 Task: Open a blank sheet, save the file as 'newsletter' Insert a table '3 by 2' In first column, add headers, 'Employee Name, Monday, Tuesday'. Under first header add  John. Under second header add  1:00 Pm. Under third header add  '3:00 Pm'. Change table style to  'Light Blue'
Action: Mouse moved to (36, 27)
Screenshot: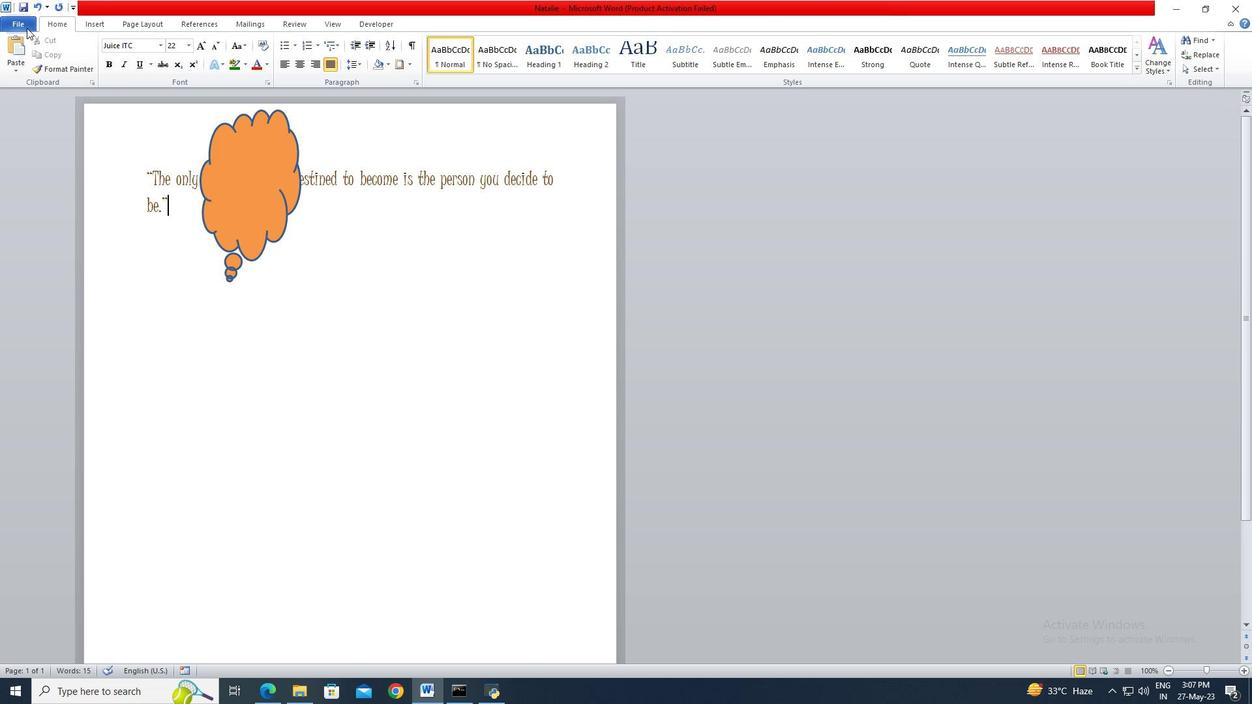 
Action: Mouse pressed left at (36, 27)
Screenshot: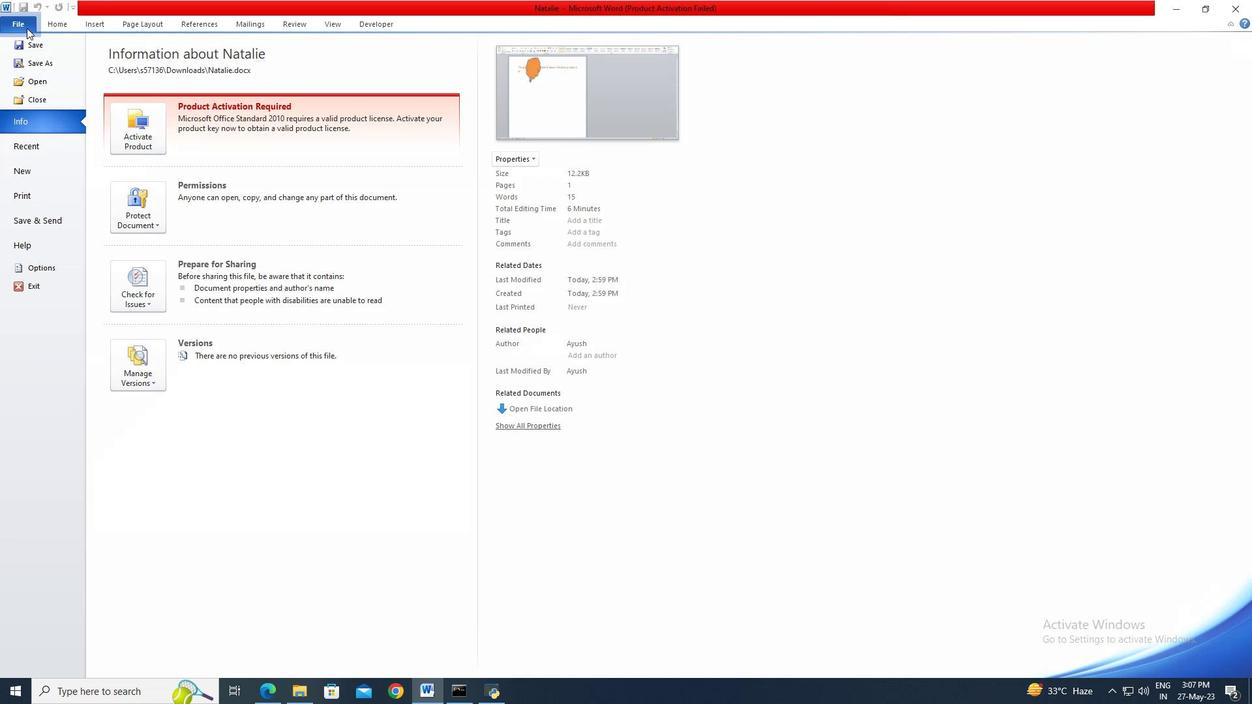 
Action: Mouse moved to (46, 168)
Screenshot: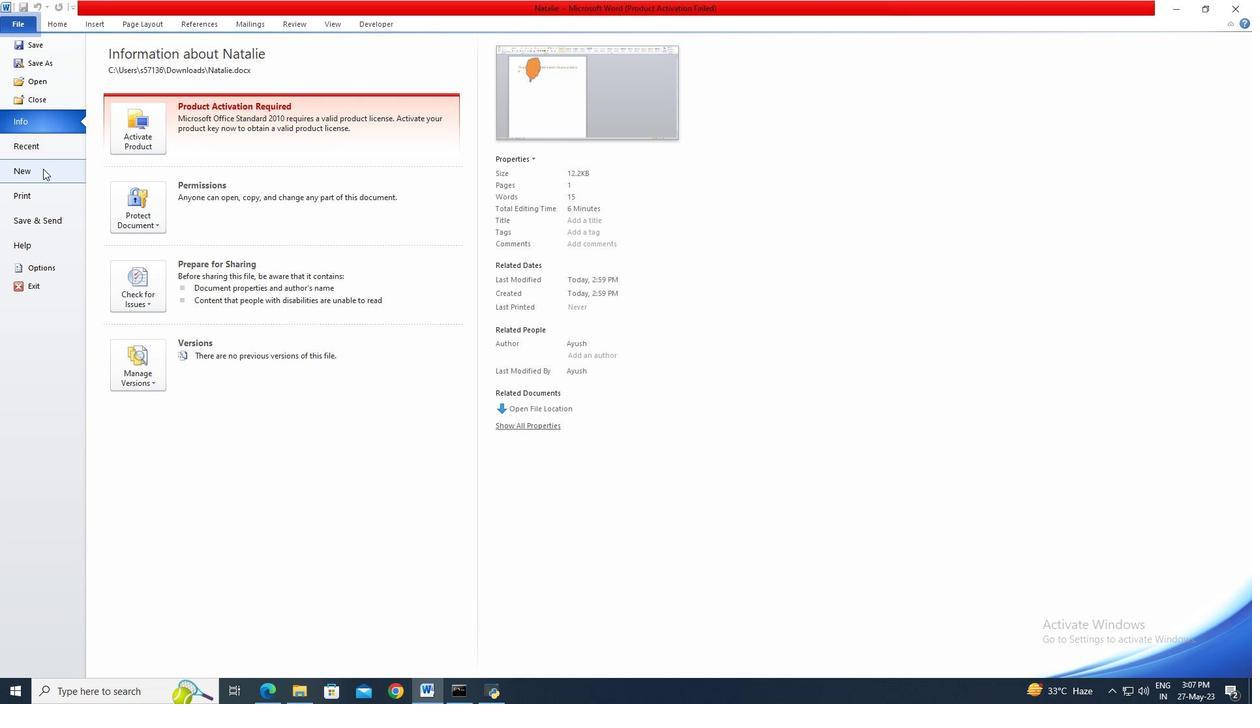 
Action: Mouse pressed left at (46, 168)
Screenshot: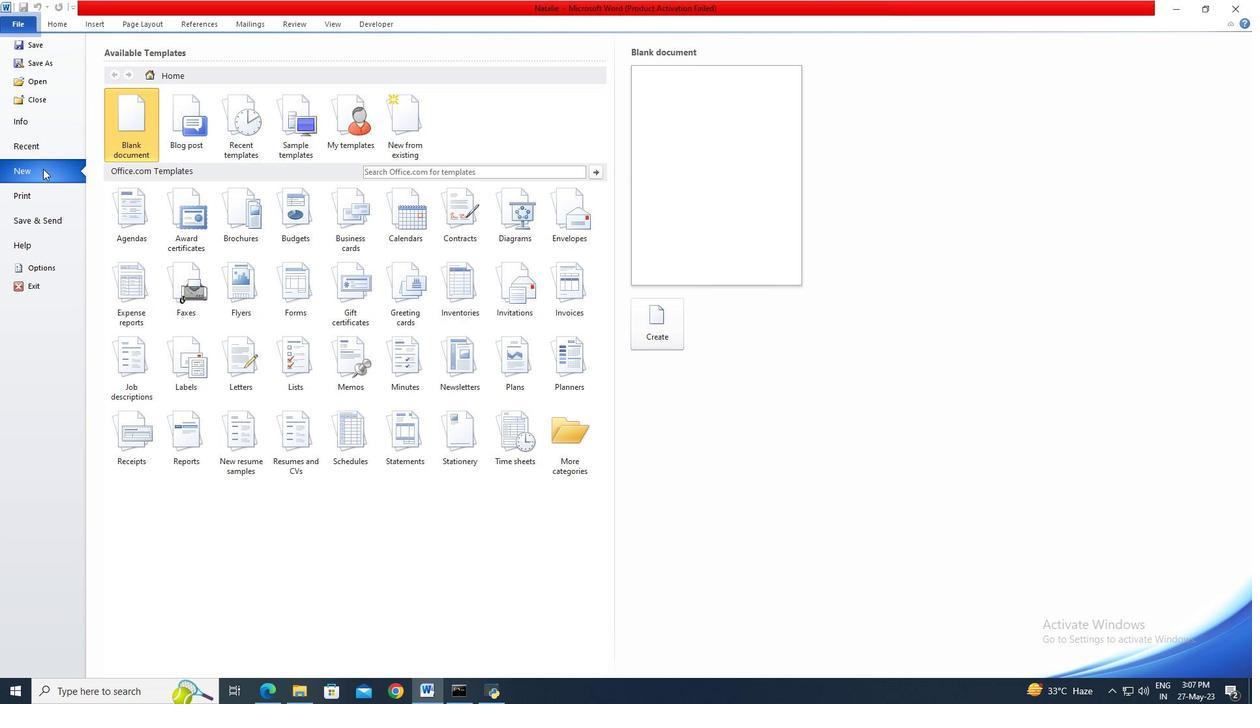 
Action: Mouse moved to (637, 307)
Screenshot: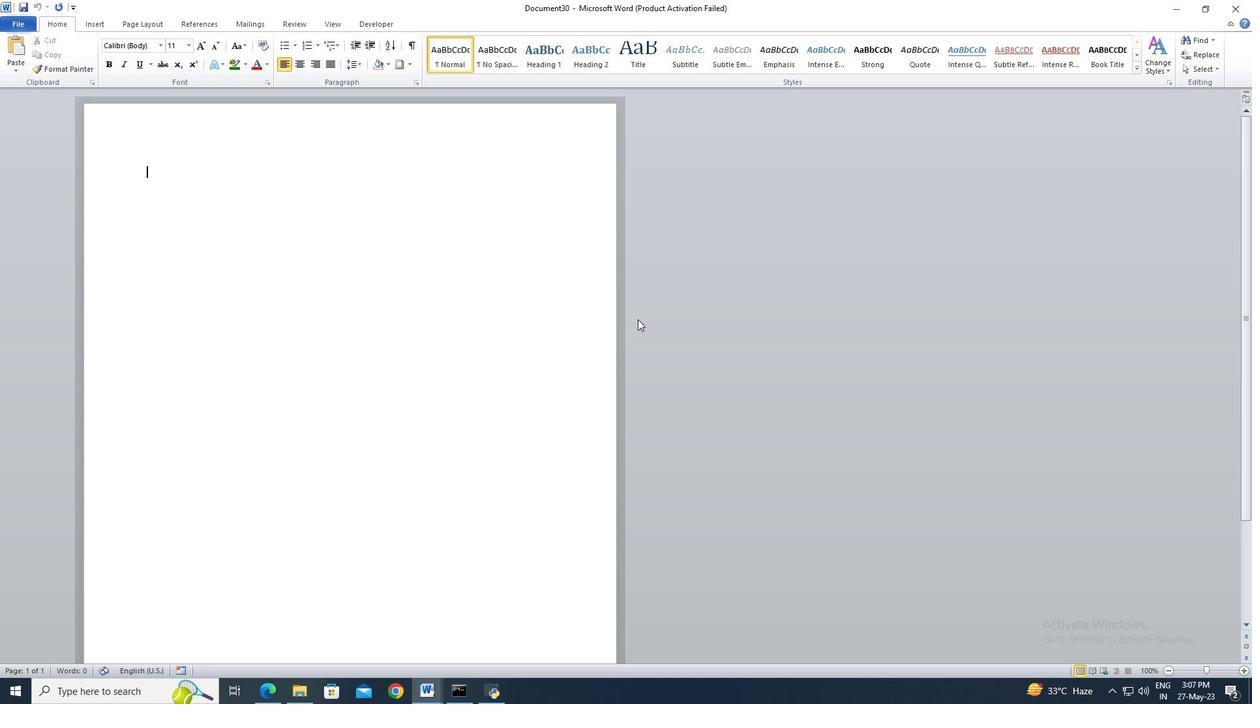 
Action: Mouse pressed left at (637, 307)
Screenshot: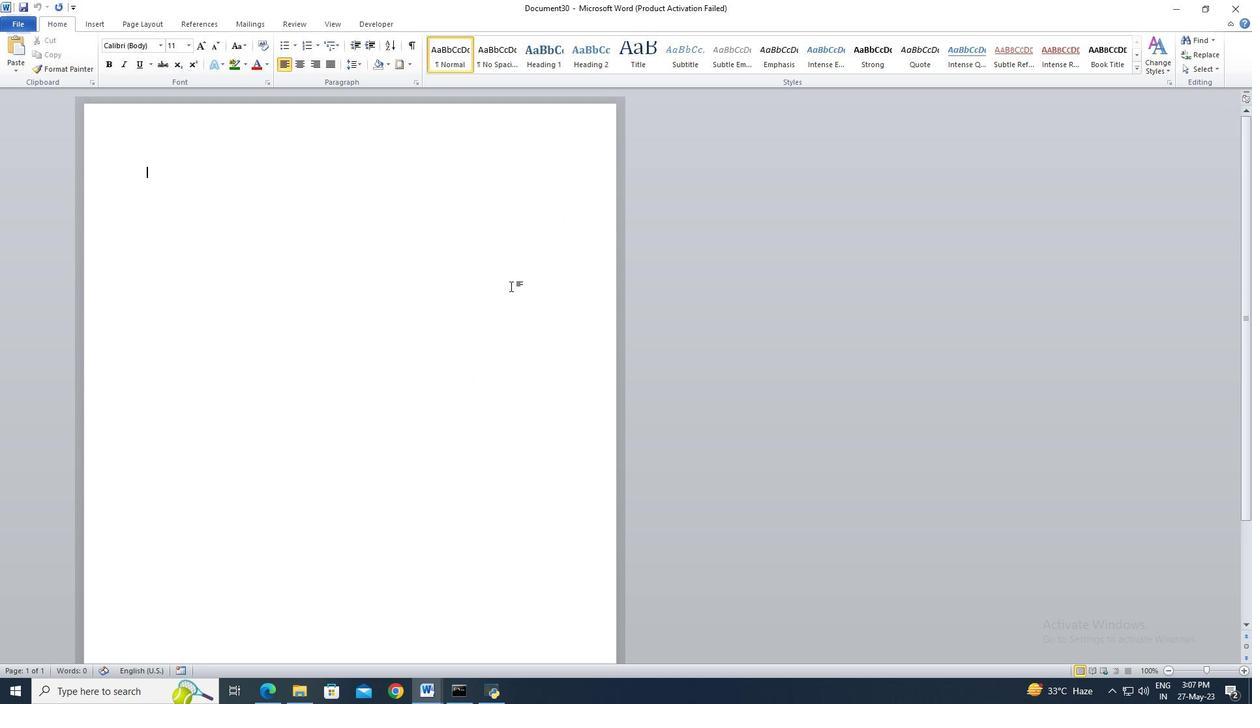 
Action: Mouse moved to (30, 28)
Screenshot: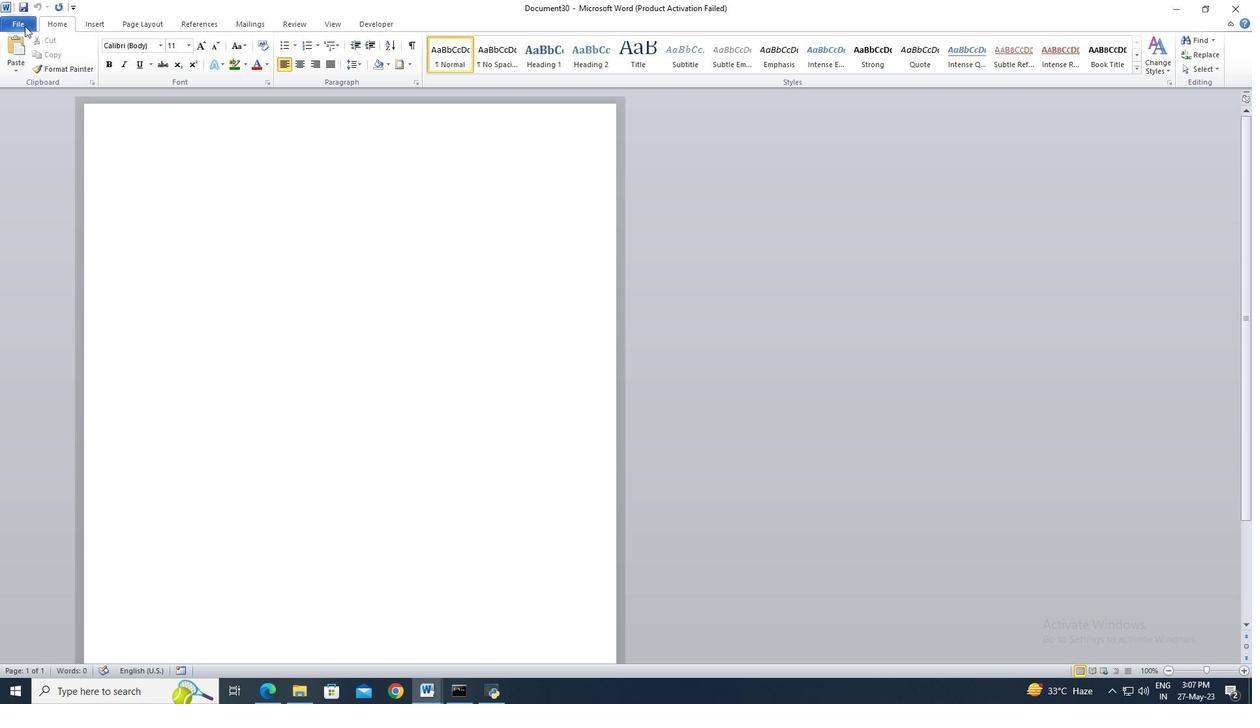 
Action: Mouse pressed left at (30, 28)
Screenshot: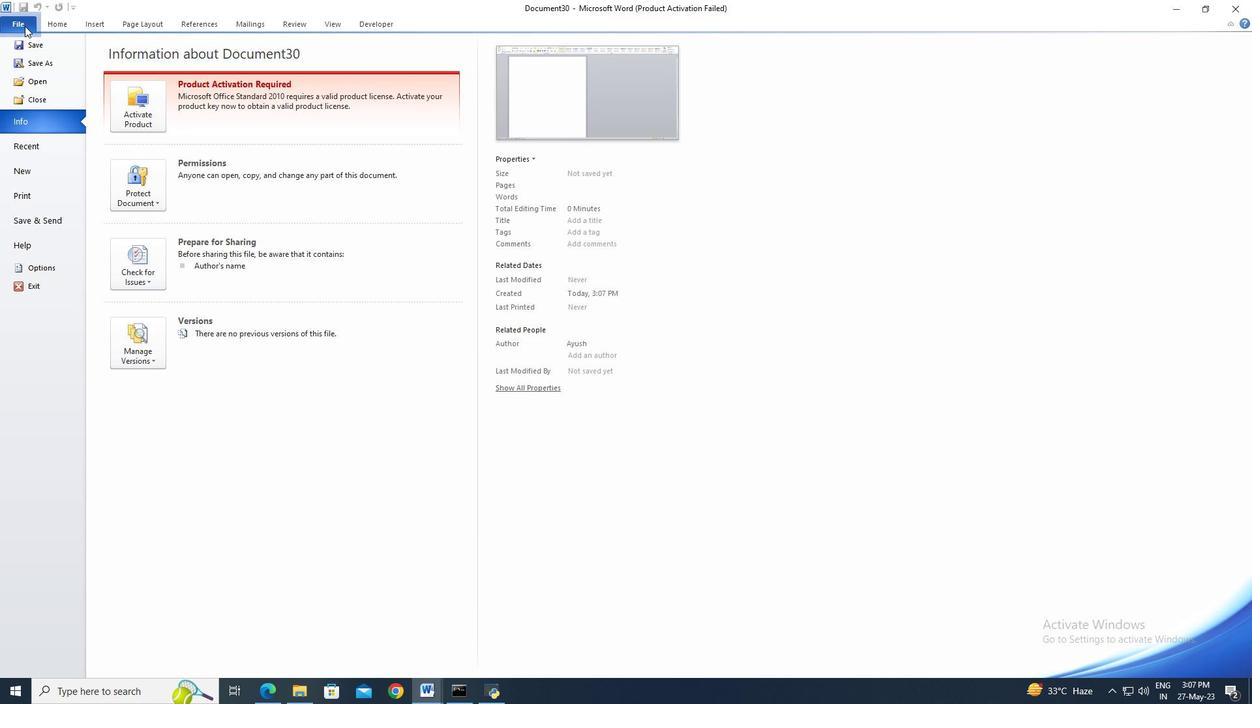 
Action: Mouse moved to (45, 60)
Screenshot: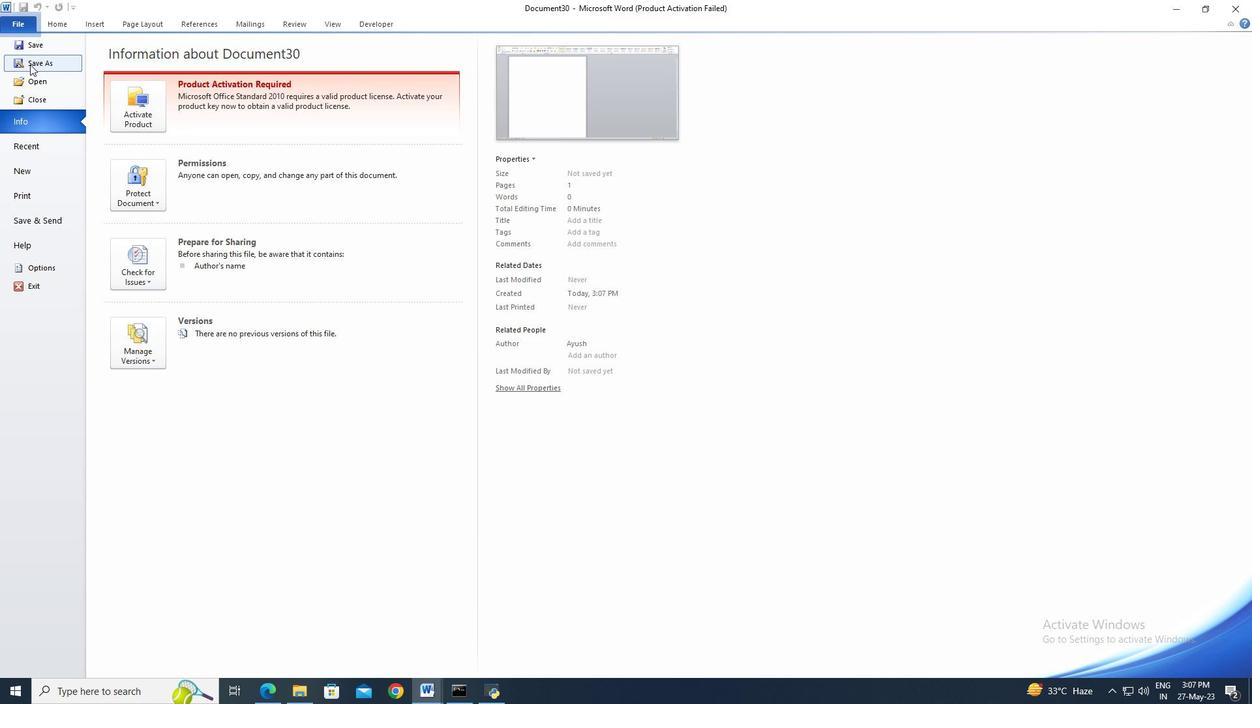
Action: Mouse pressed left at (45, 60)
Screenshot: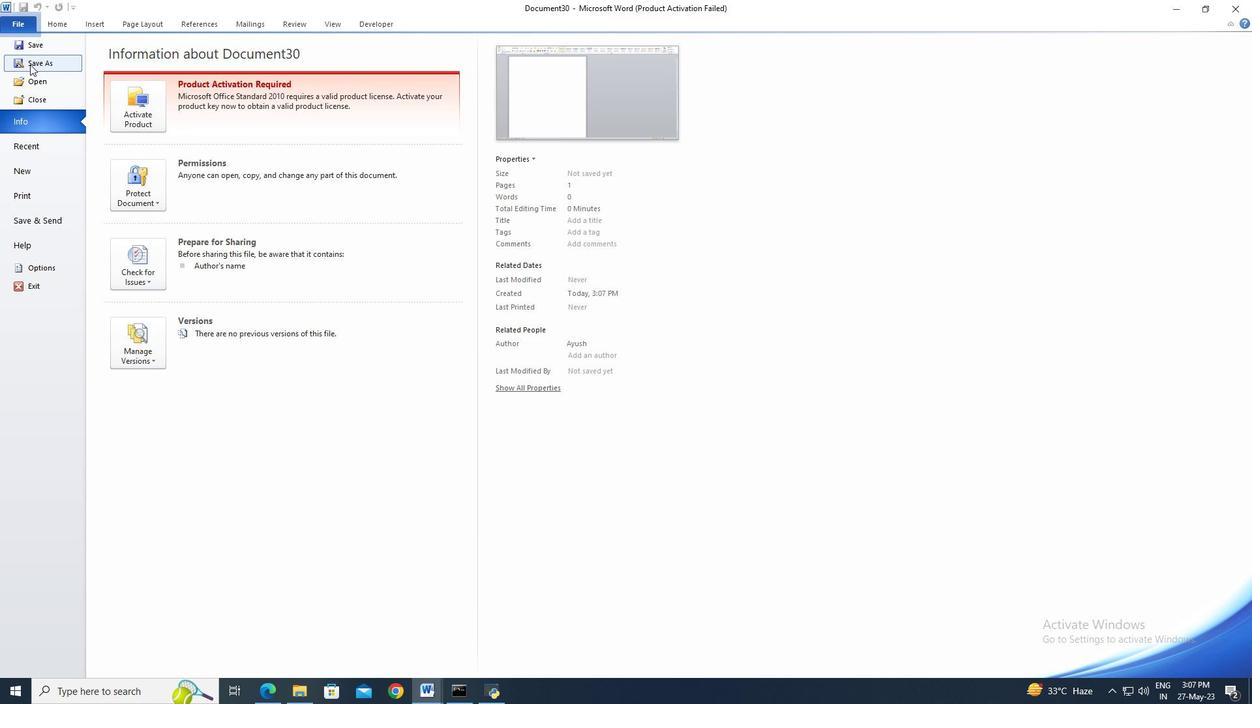
Action: Mouse moved to (63, 139)
Screenshot: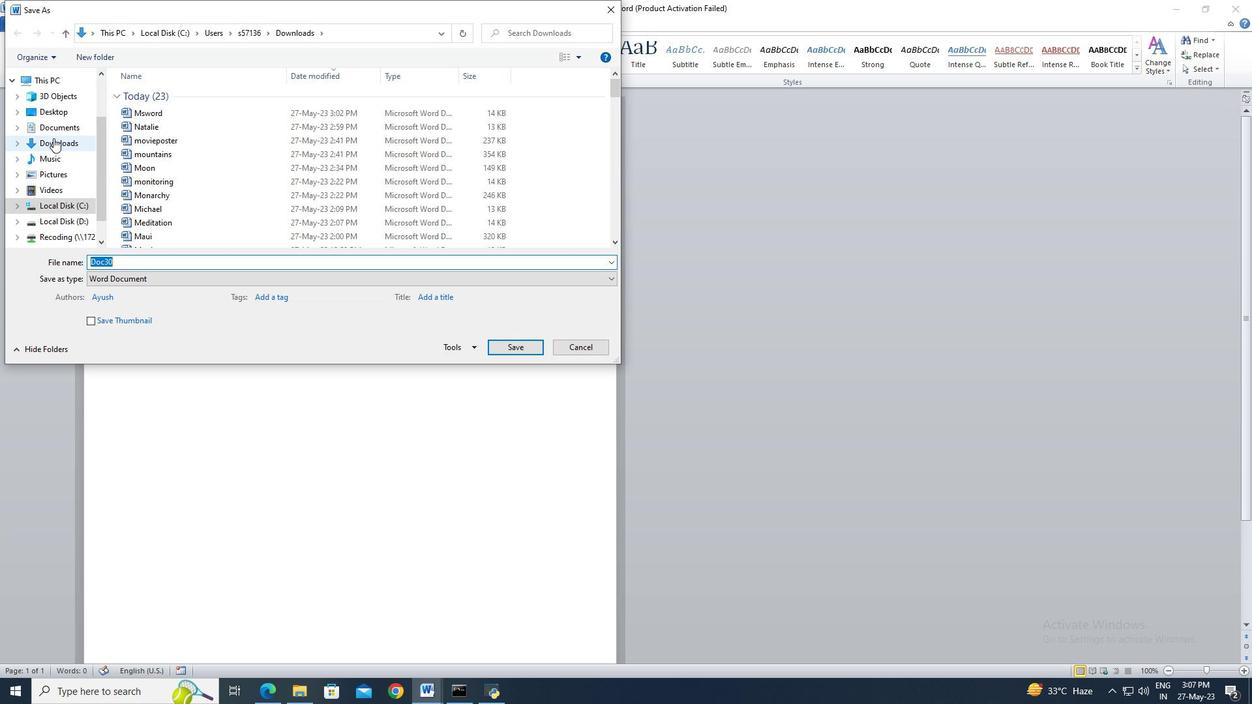
Action: Mouse pressed left at (63, 139)
Screenshot: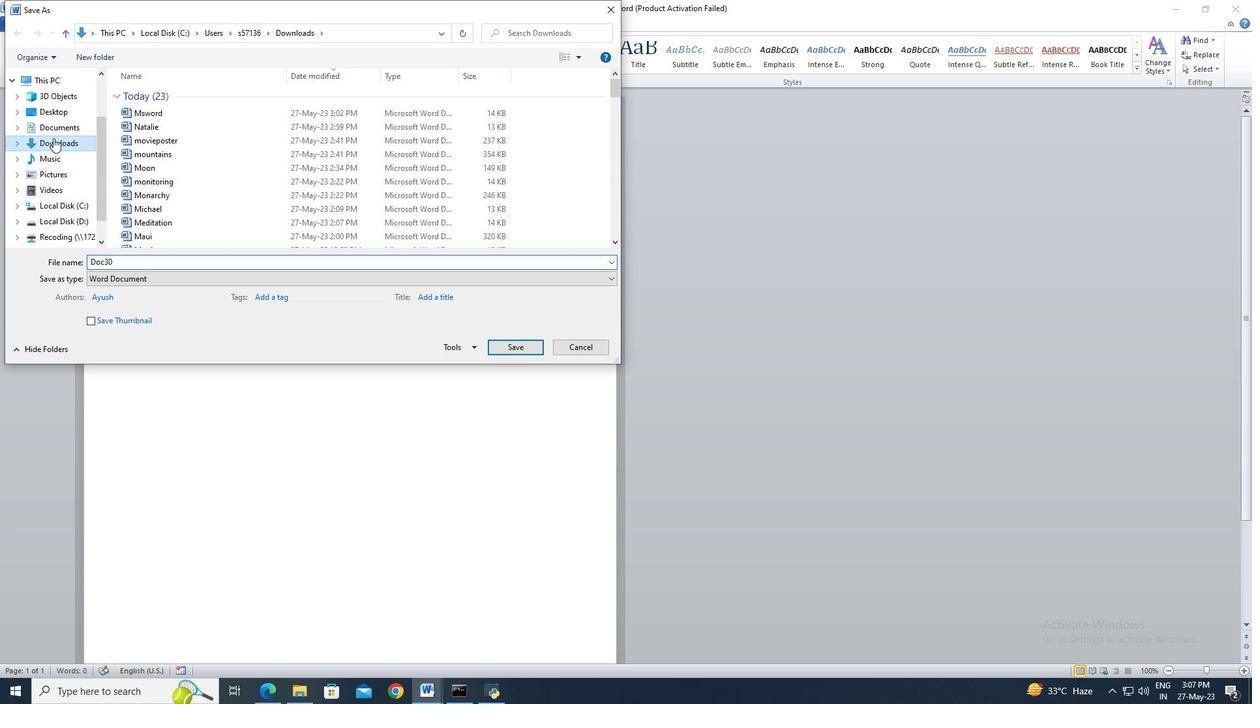 
Action: Mouse moved to (131, 260)
Screenshot: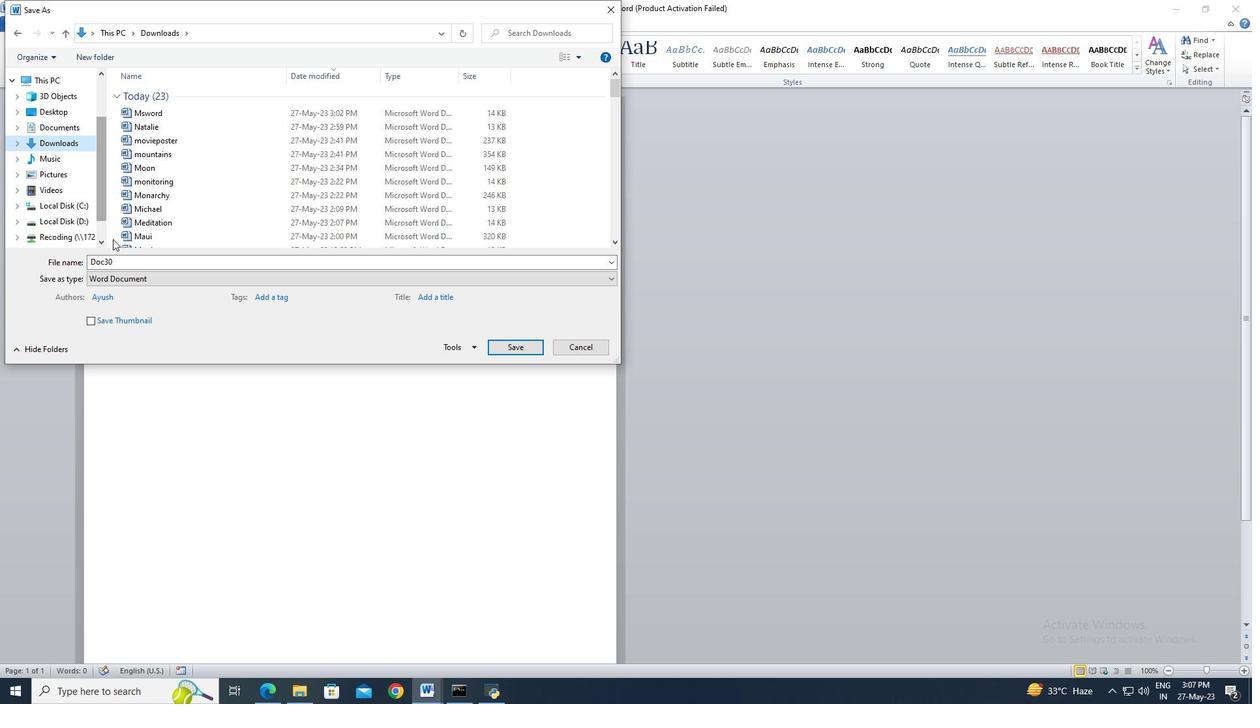 
Action: Mouse pressed left at (131, 260)
Screenshot: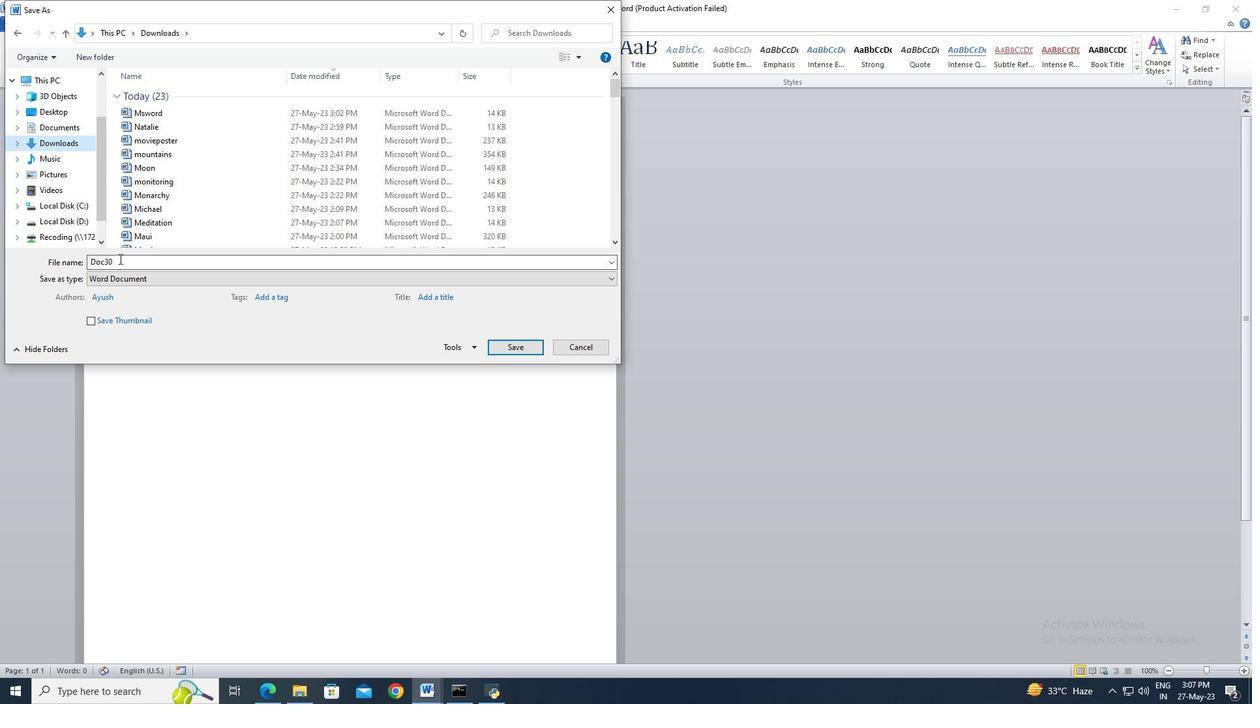 
Action: Key pressed newsletter
Screenshot: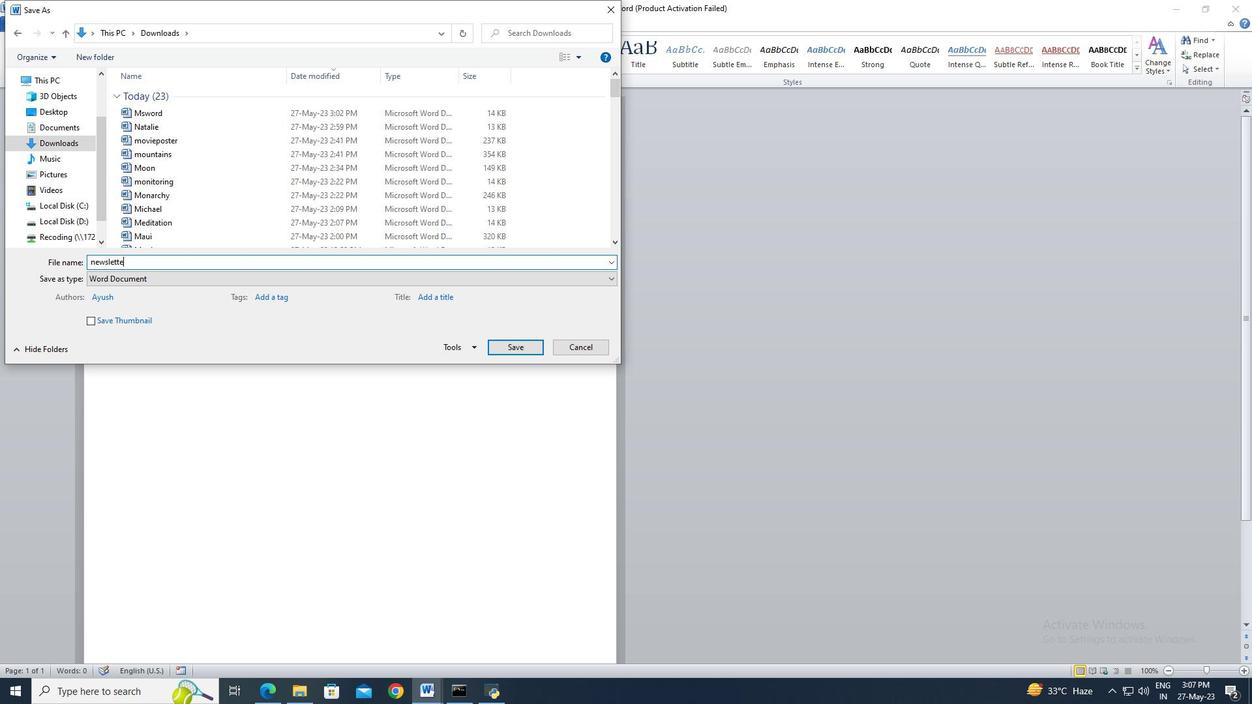 
Action: Mouse moved to (501, 351)
Screenshot: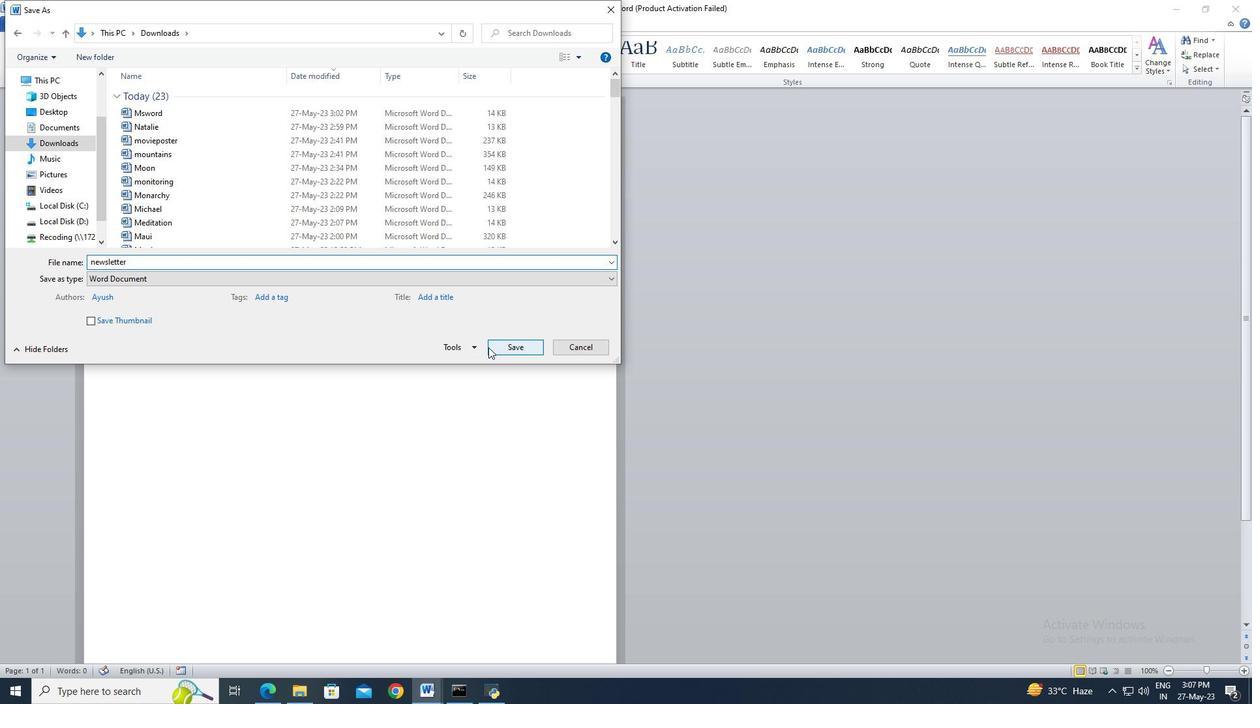 
Action: Mouse pressed left at (501, 351)
Screenshot: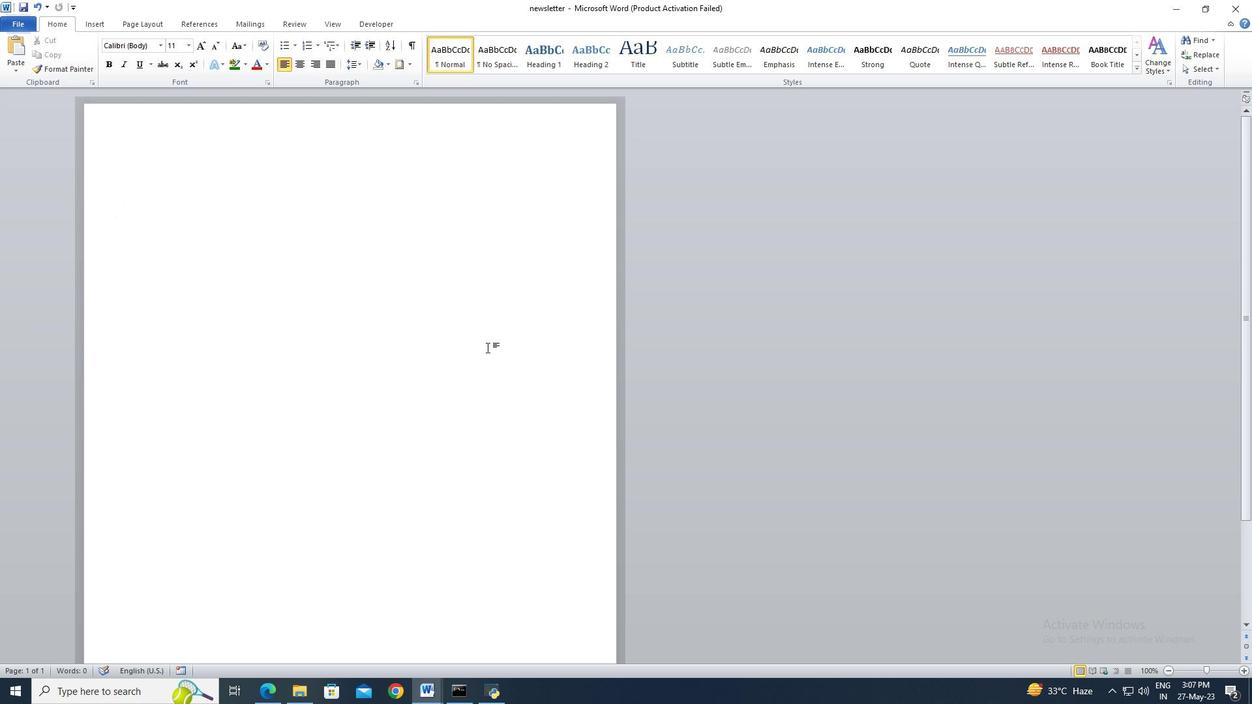 
Action: Mouse moved to (99, 30)
Screenshot: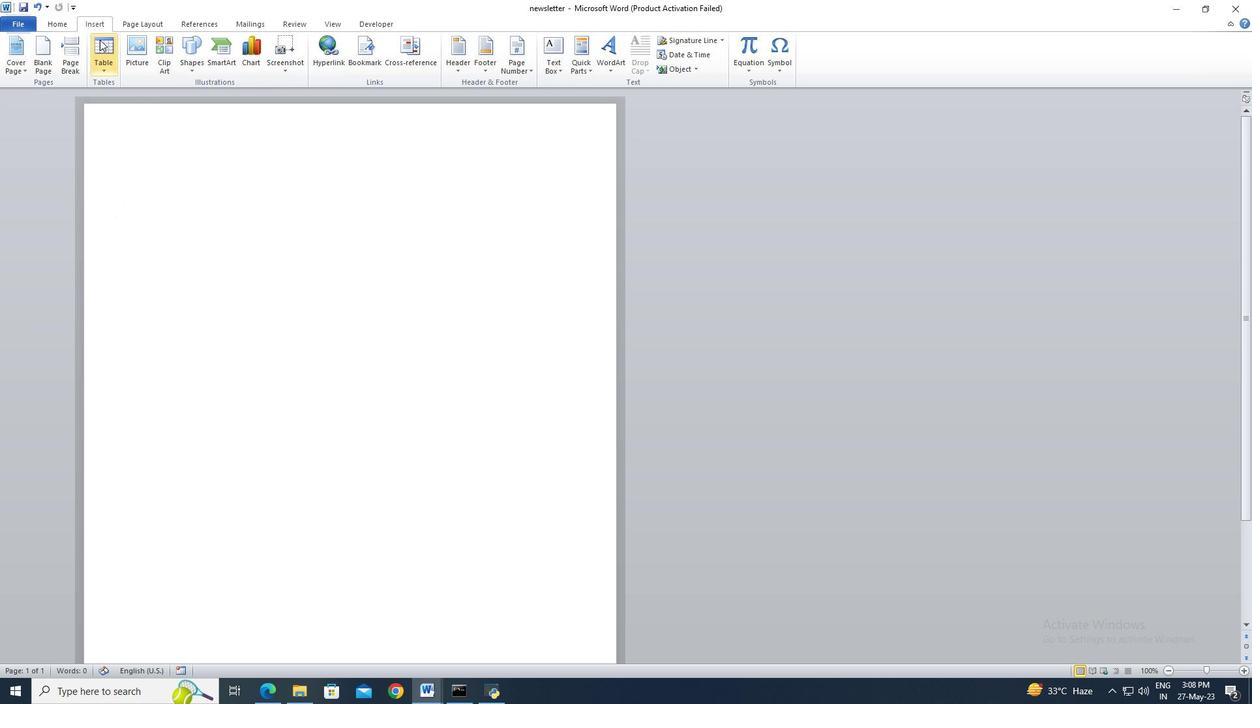 
Action: Mouse pressed left at (99, 30)
Screenshot: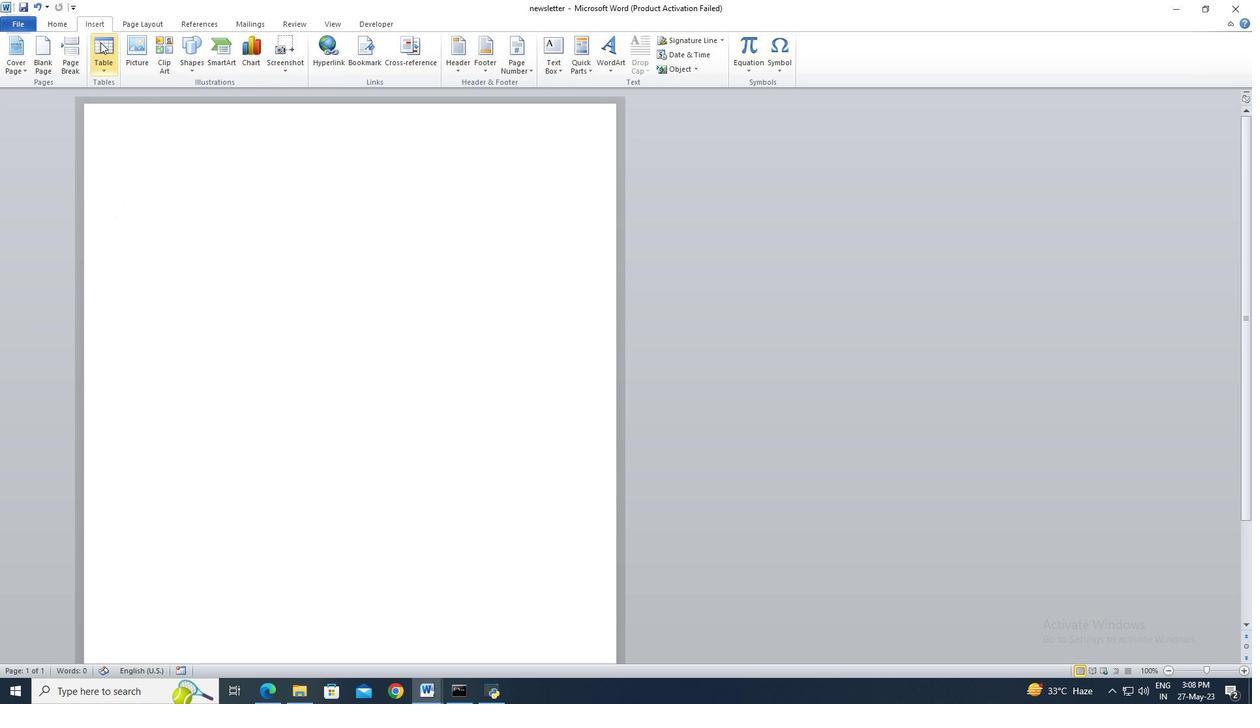 
Action: Mouse moved to (108, 69)
Screenshot: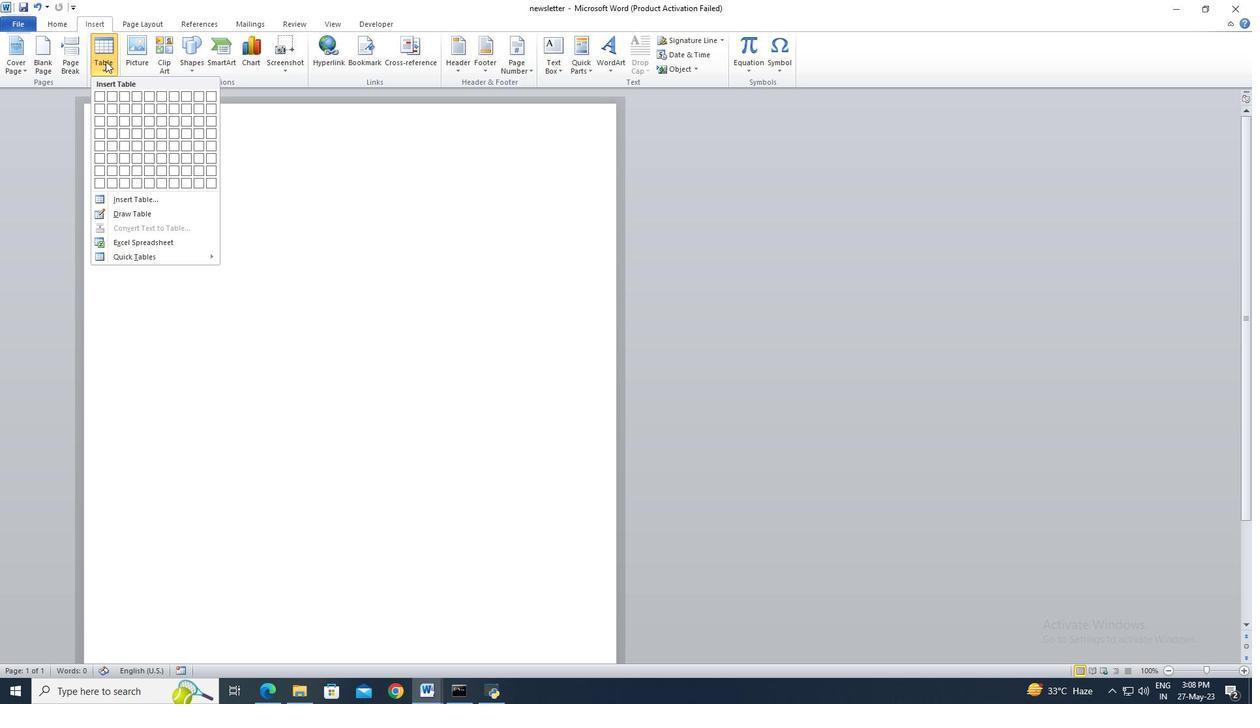 
Action: Mouse pressed left at (108, 69)
Screenshot: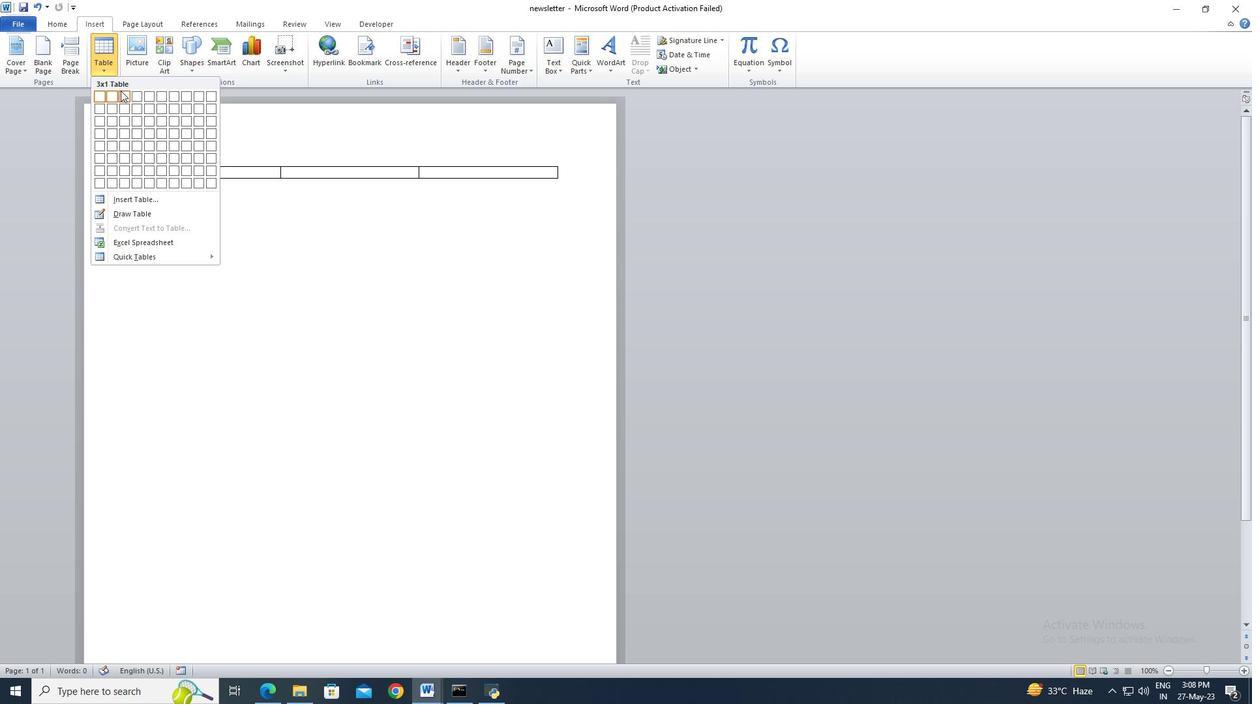 
Action: Mouse moved to (123, 105)
Screenshot: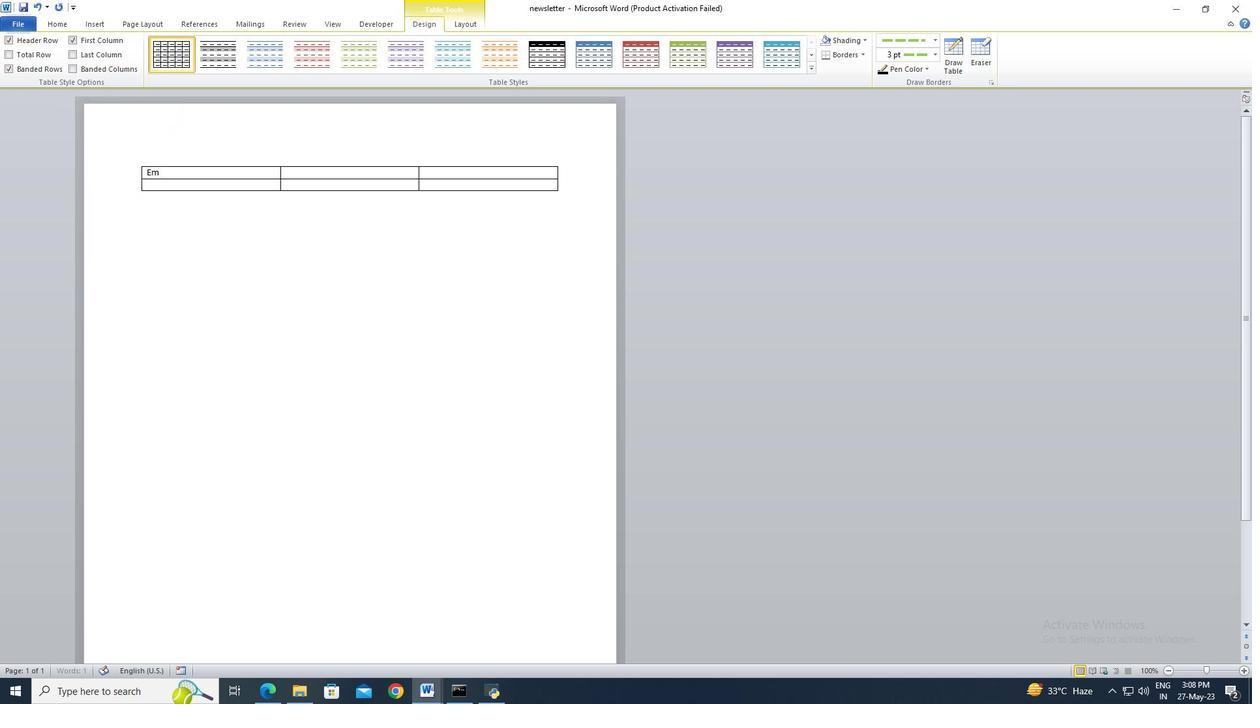 
Action: Mouse pressed left at (123, 105)
Screenshot: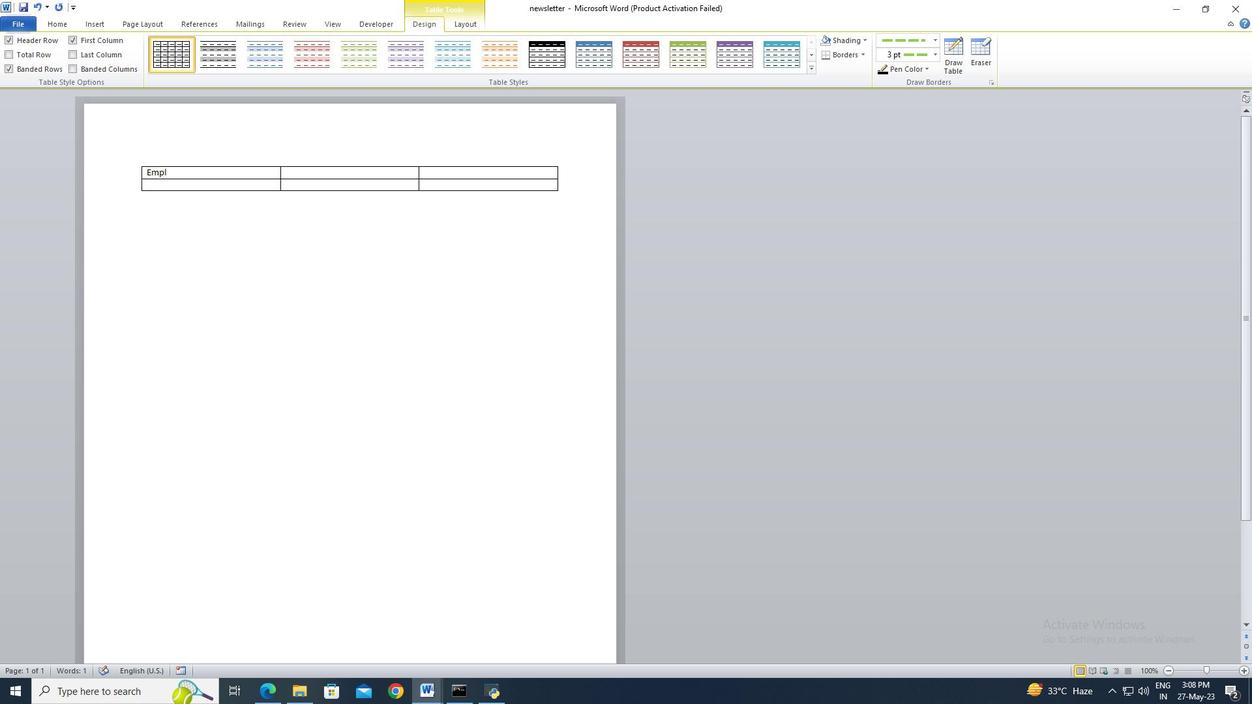 
Action: Mouse moved to (170, 173)
Screenshot: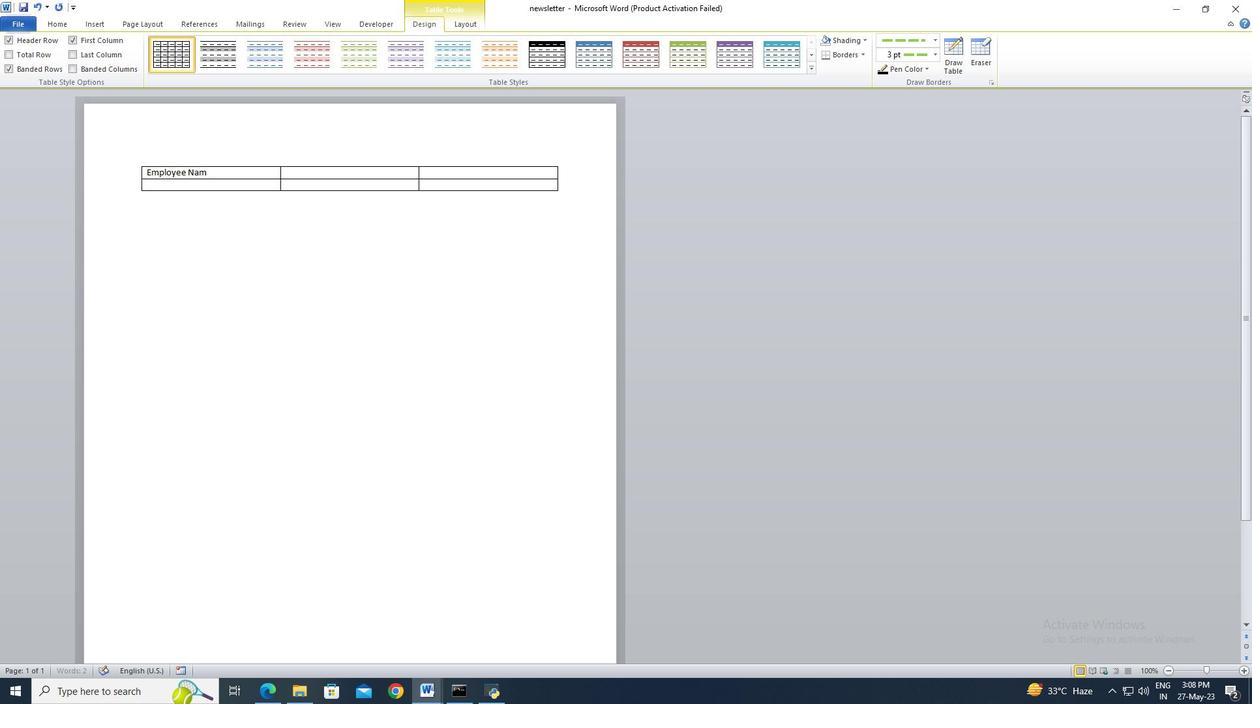 
Action: Mouse pressed left at (170, 173)
Screenshot: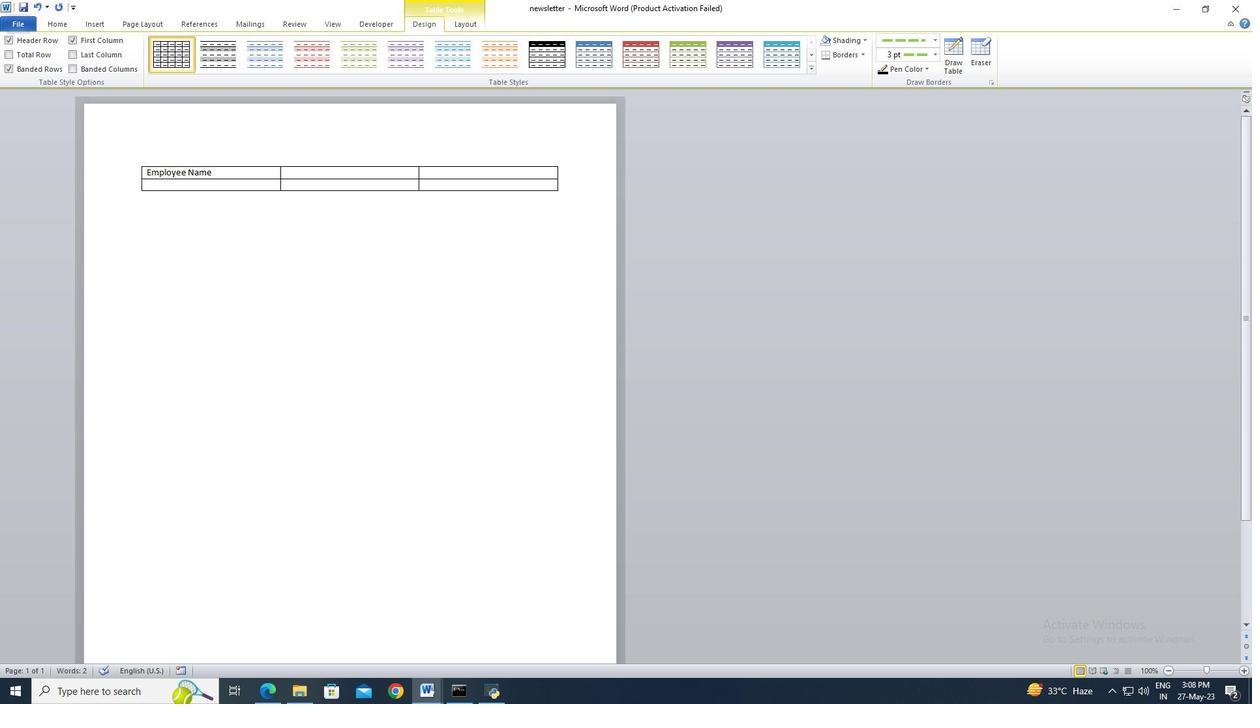 
Action: Key pressed <Key.shift><Key.shift>Employ
Screenshot: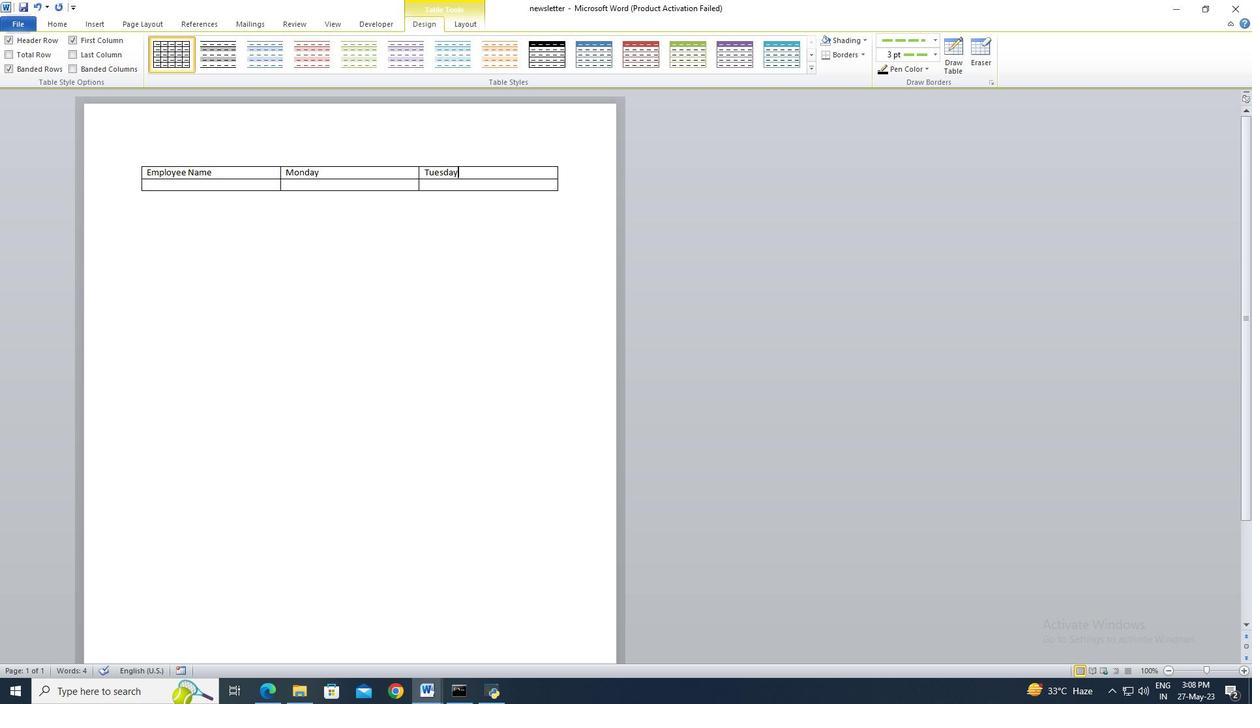 
Action: Mouse moved to (26, 28)
Screenshot: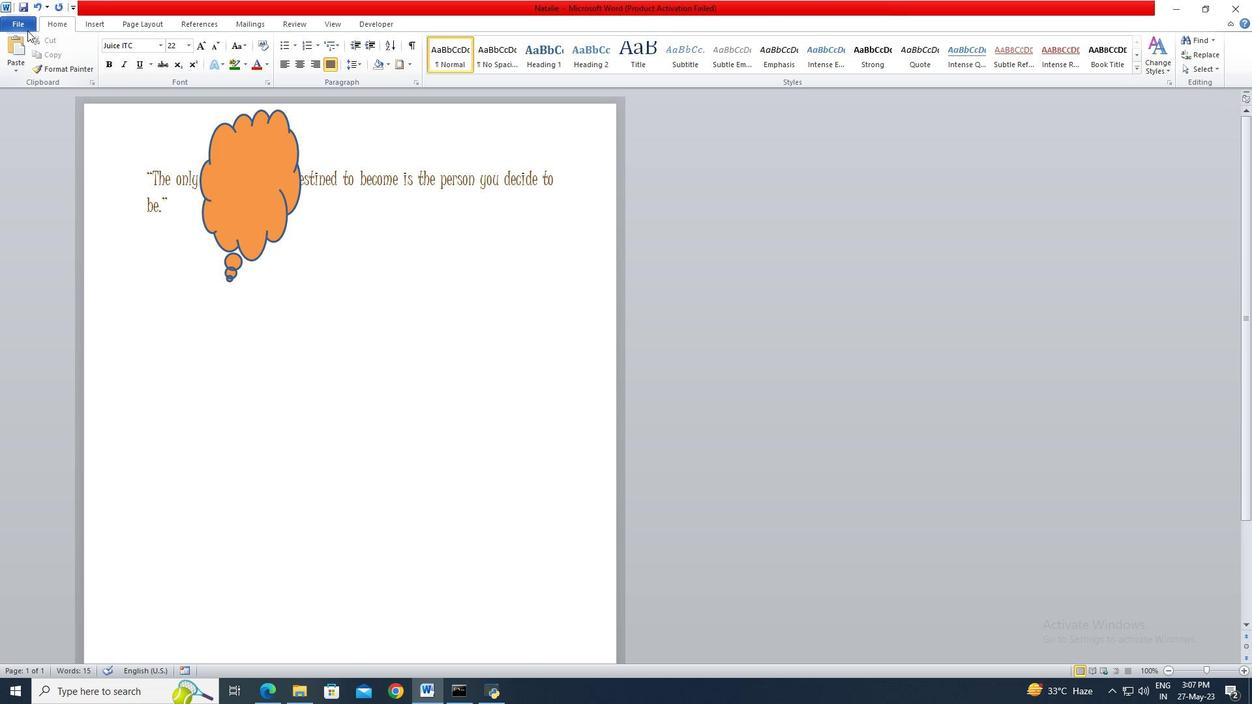 
Action: Mouse pressed left at (26, 28)
Screenshot: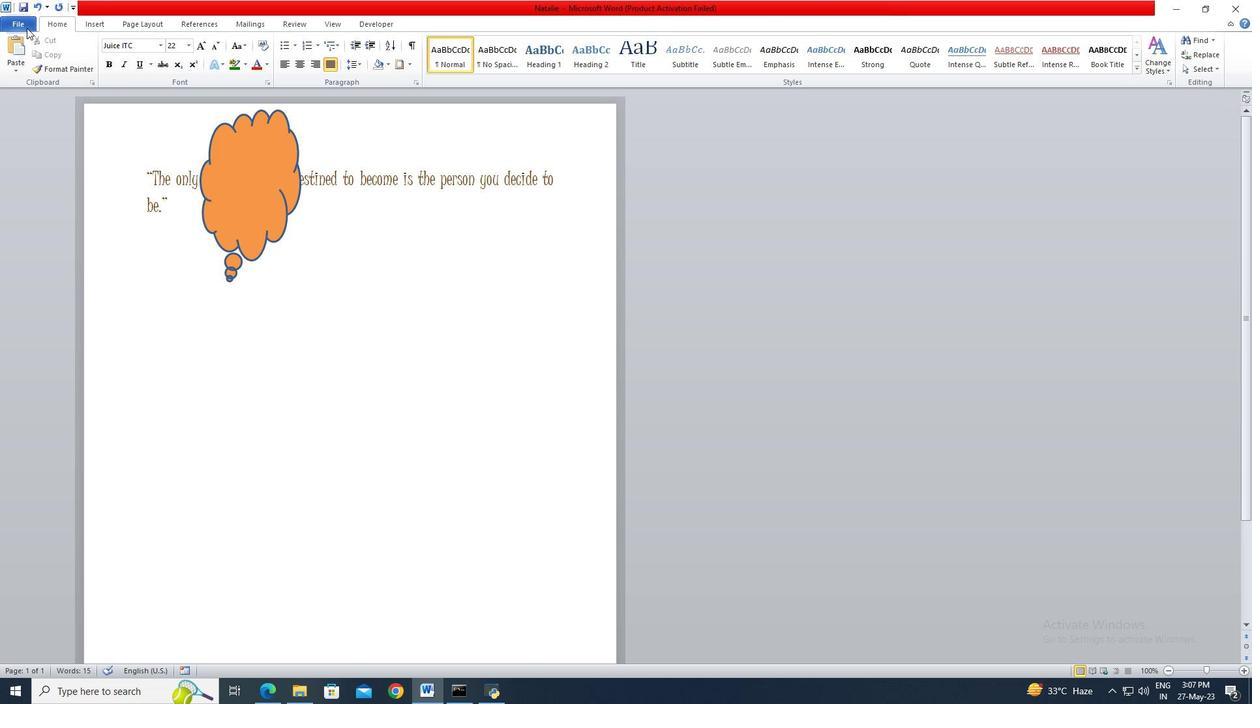 
Action: Mouse moved to (43, 168)
Screenshot: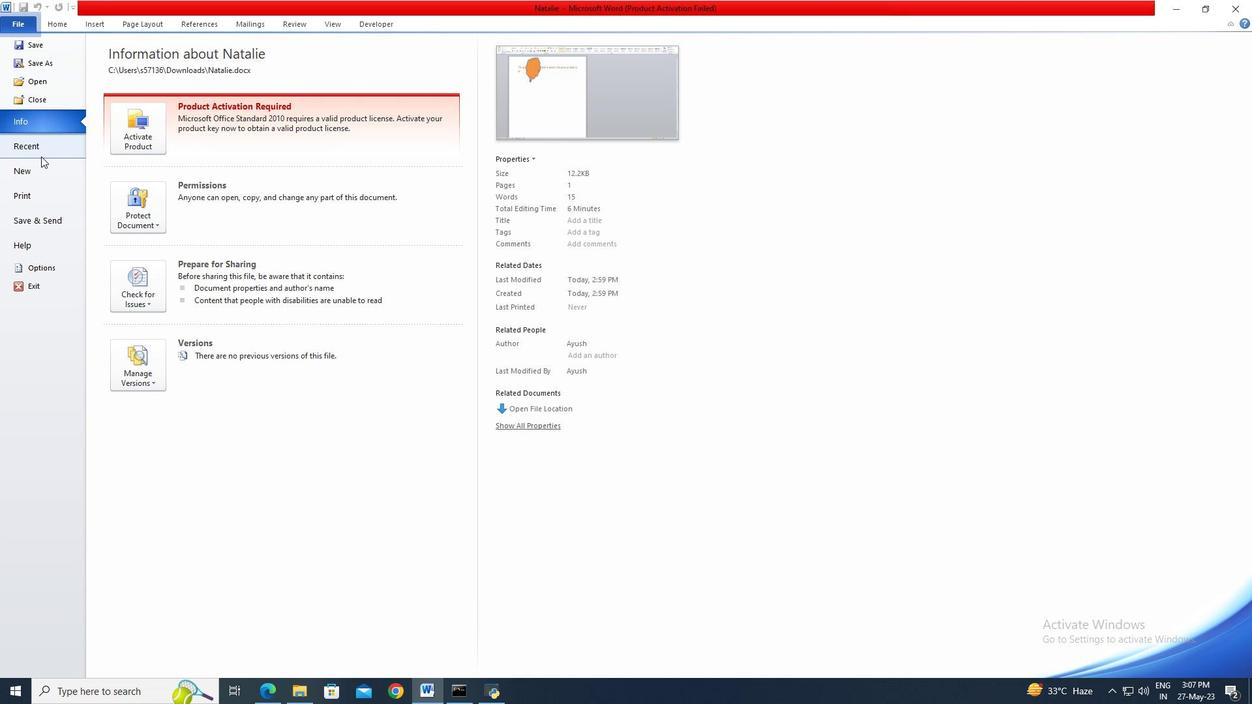 
Action: Mouse pressed left at (43, 168)
Screenshot: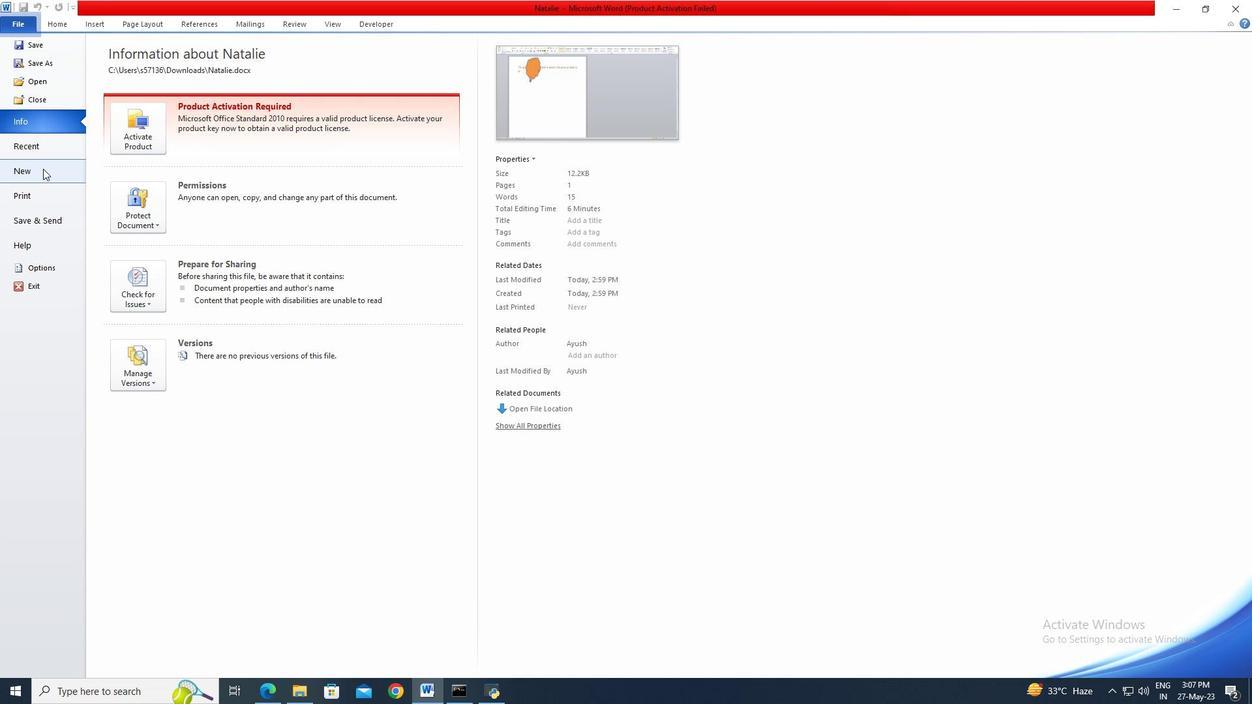 
Action: Mouse moved to (637, 320)
Screenshot: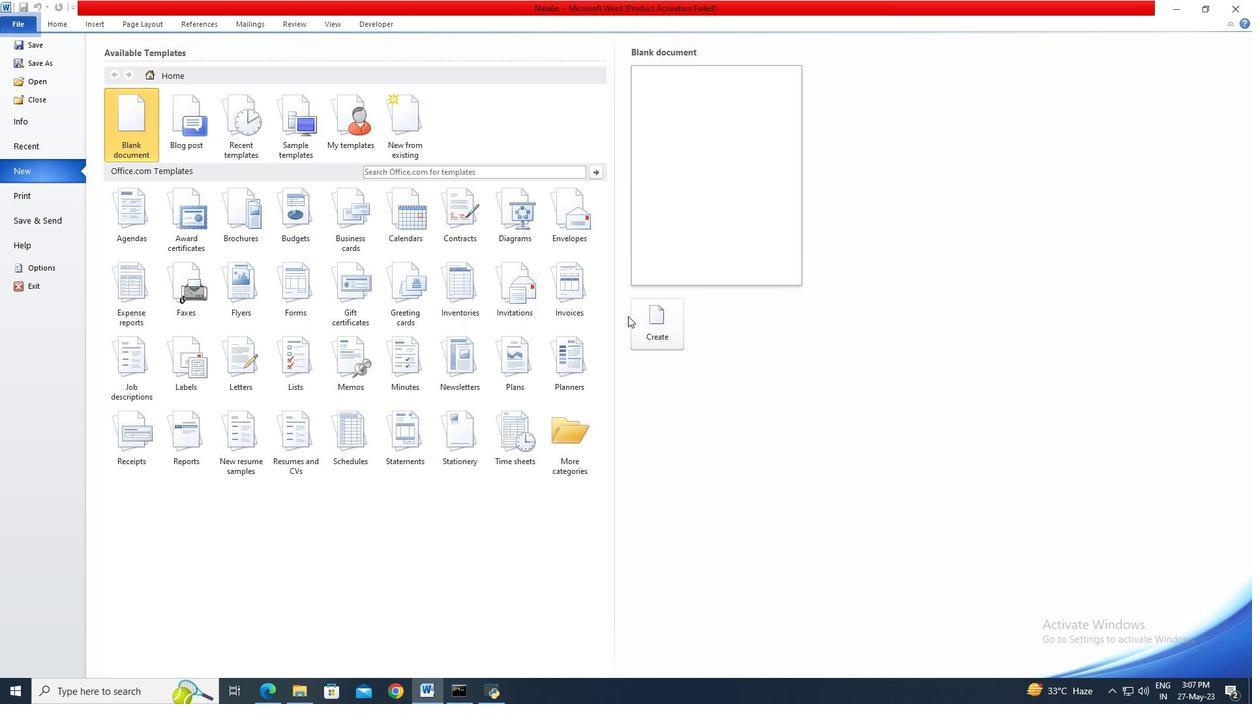 
Action: Mouse pressed left at (637, 320)
Screenshot: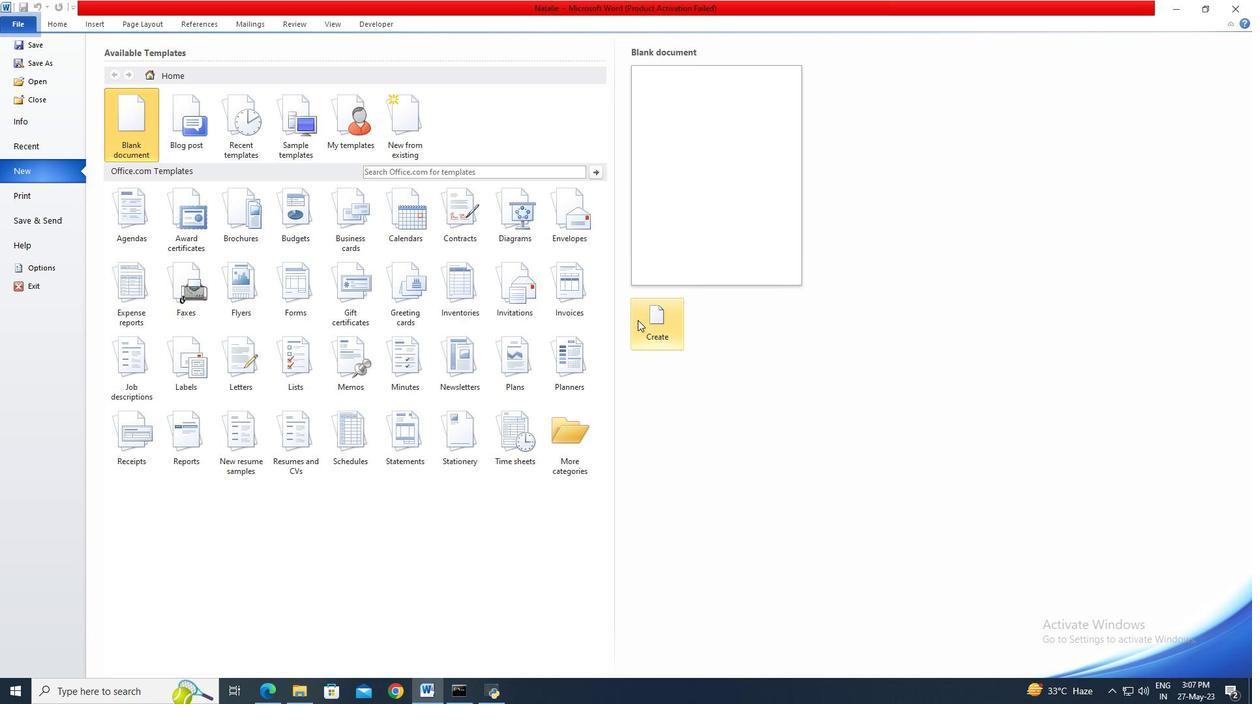 
Action: Mouse moved to (24, 26)
Screenshot: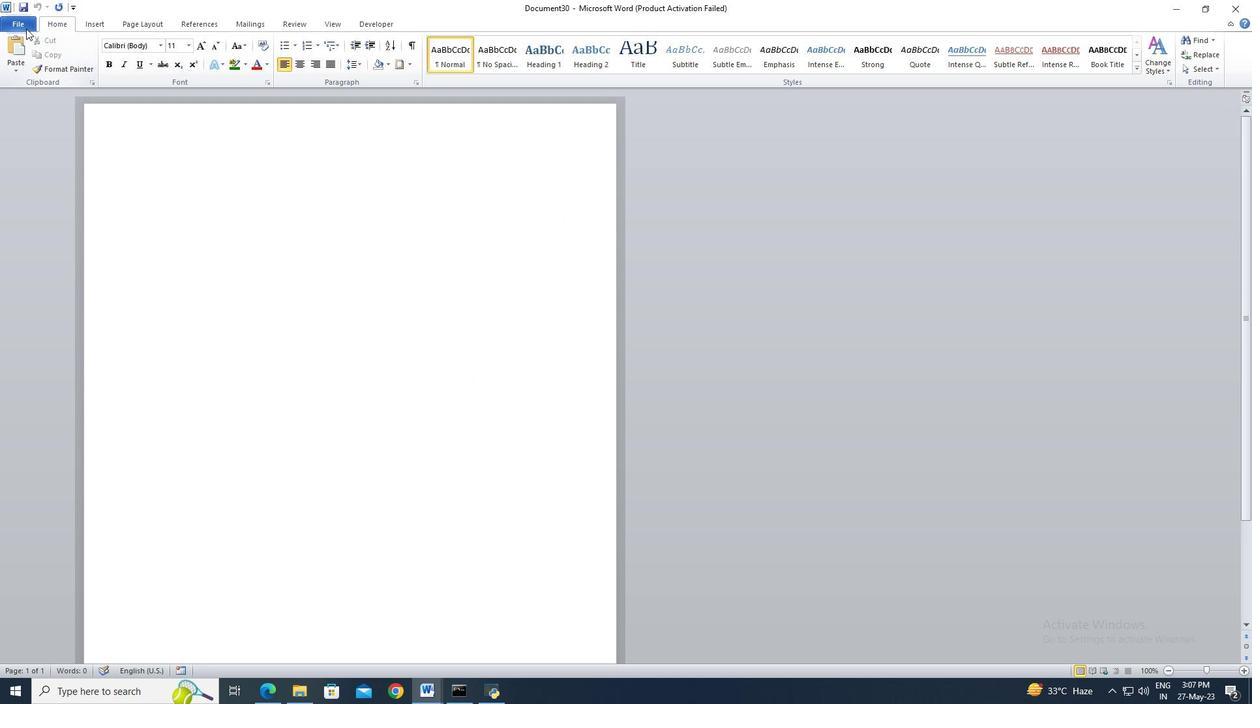 
Action: Mouse pressed left at (24, 26)
Screenshot: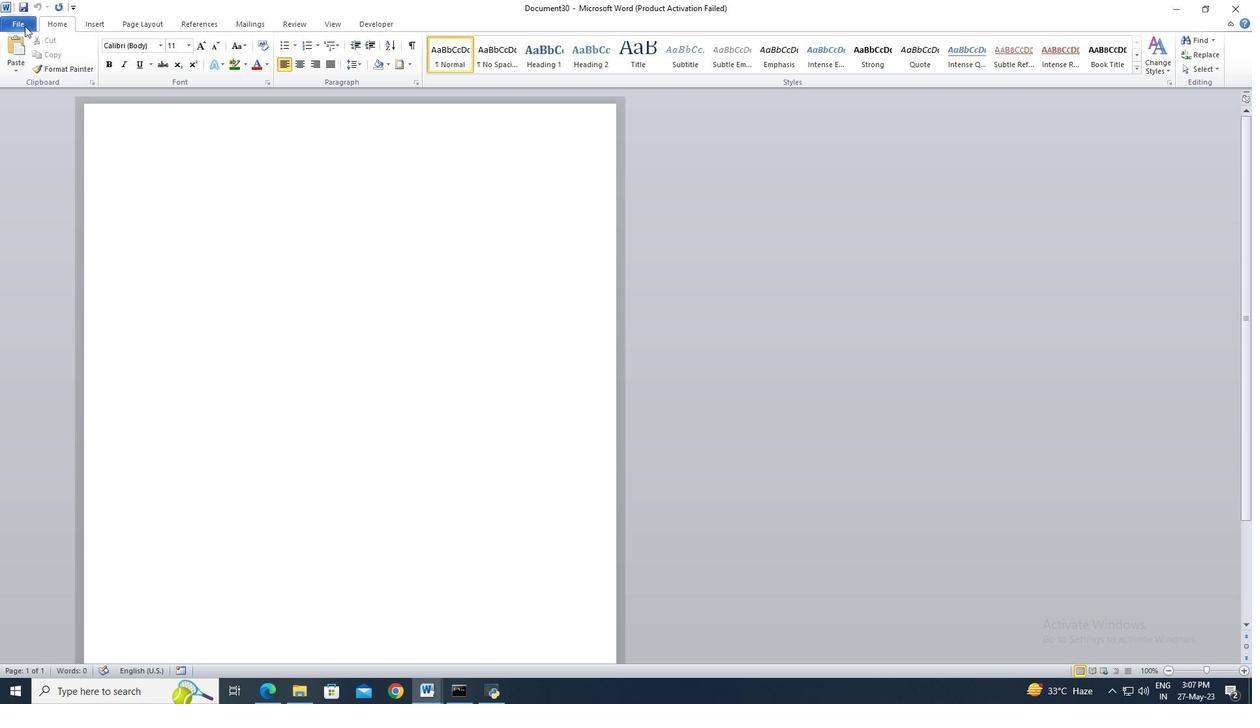 
Action: Mouse moved to (30, 64)
Screenshot: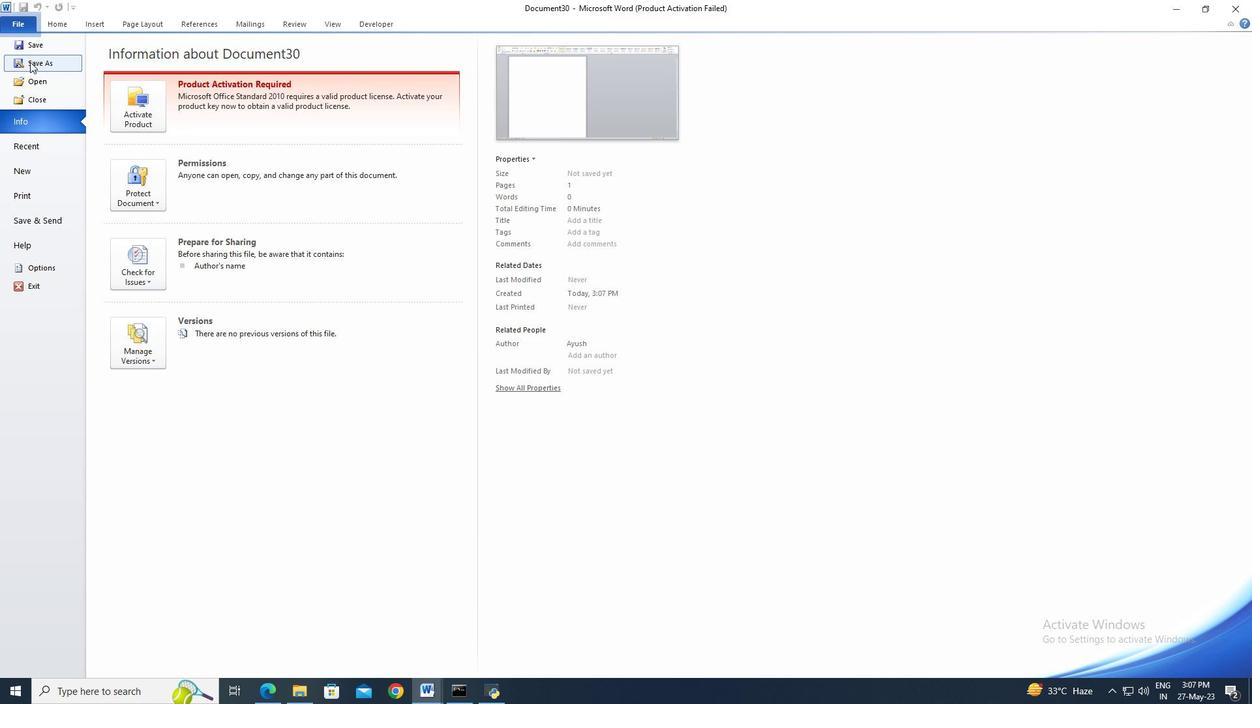 
Action: Mouse pressed left at (30, 64)
Screenshot: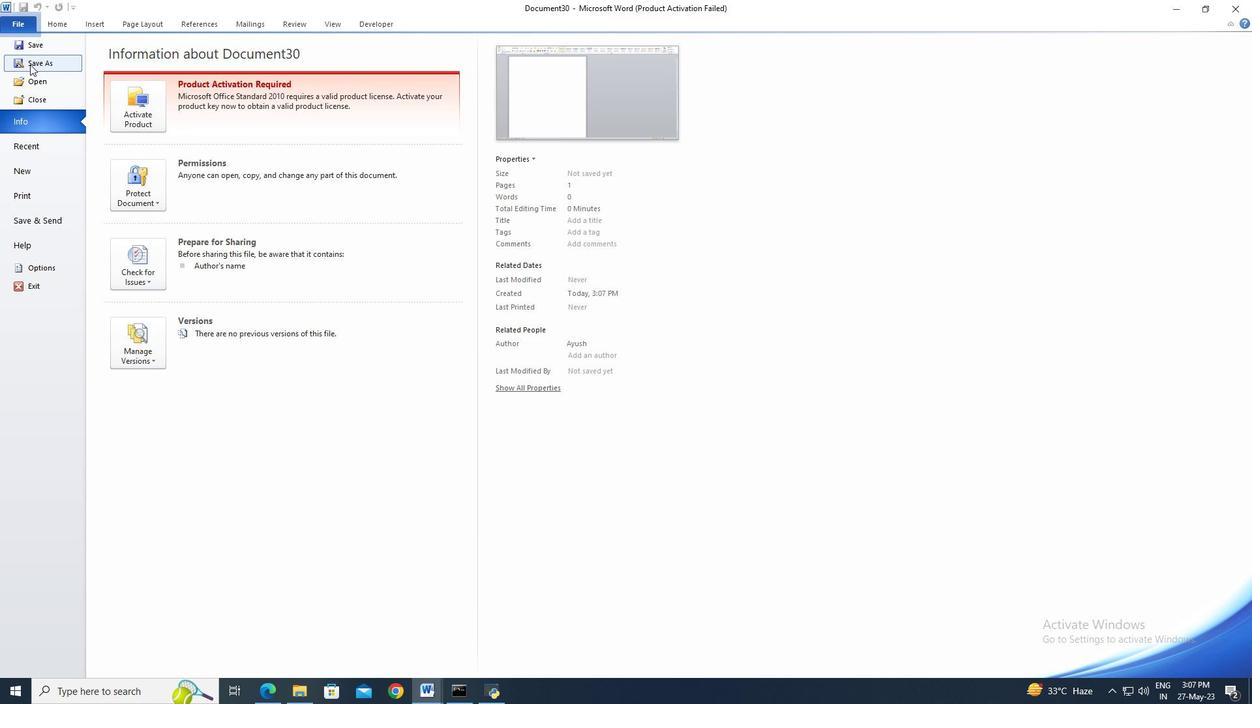 
Action: Mouse moved to (53, 138)
Screenshot: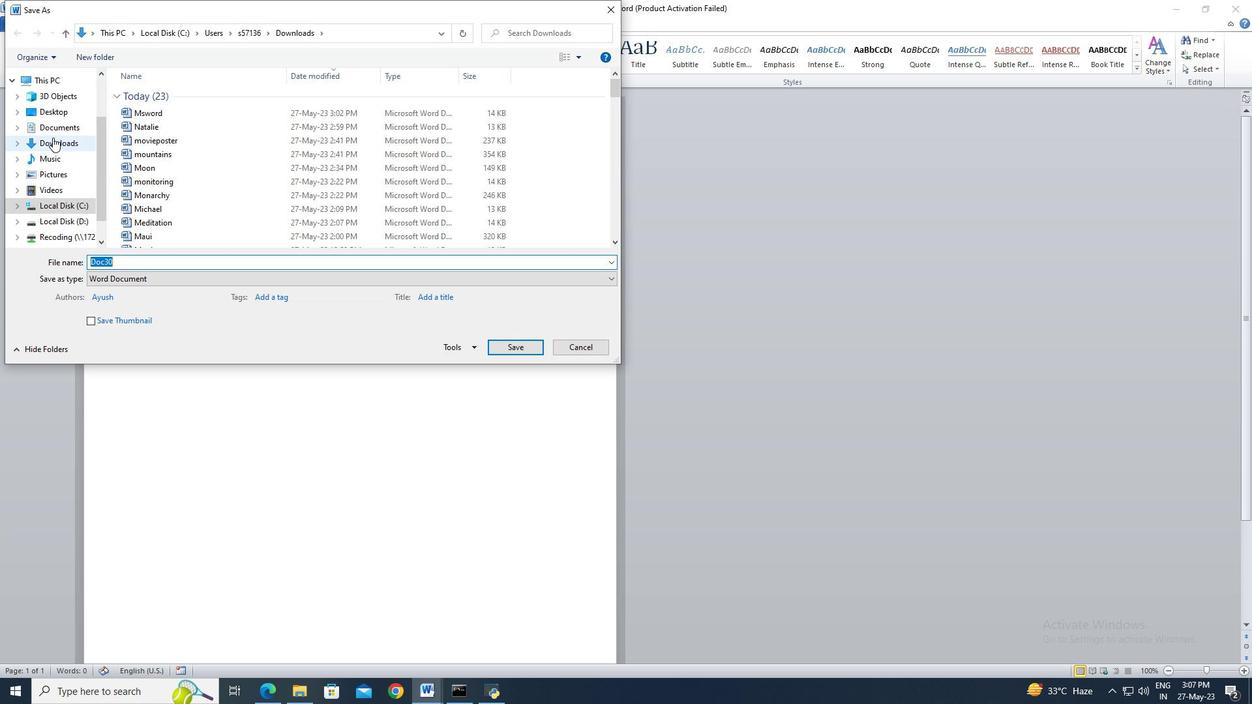 
Action: Mouse pressed left at (53, 138)
Screenshot: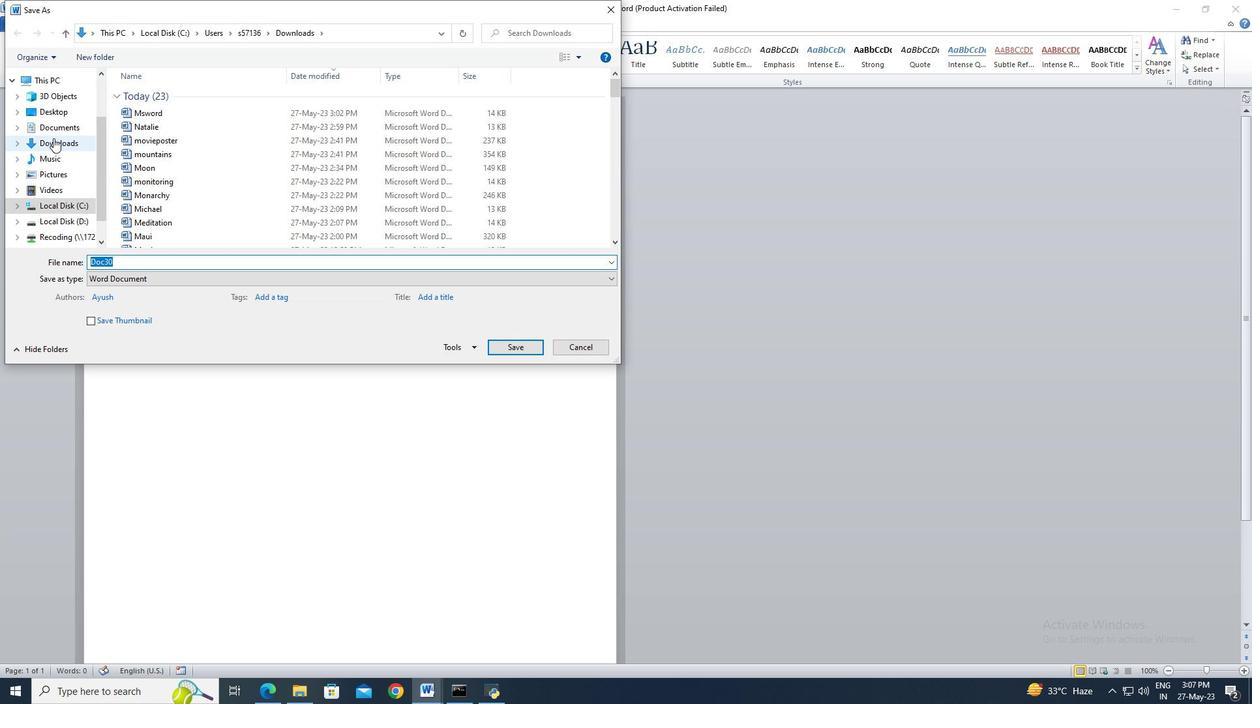 
Action: Mouse moved to (120, 259)
Screenshot: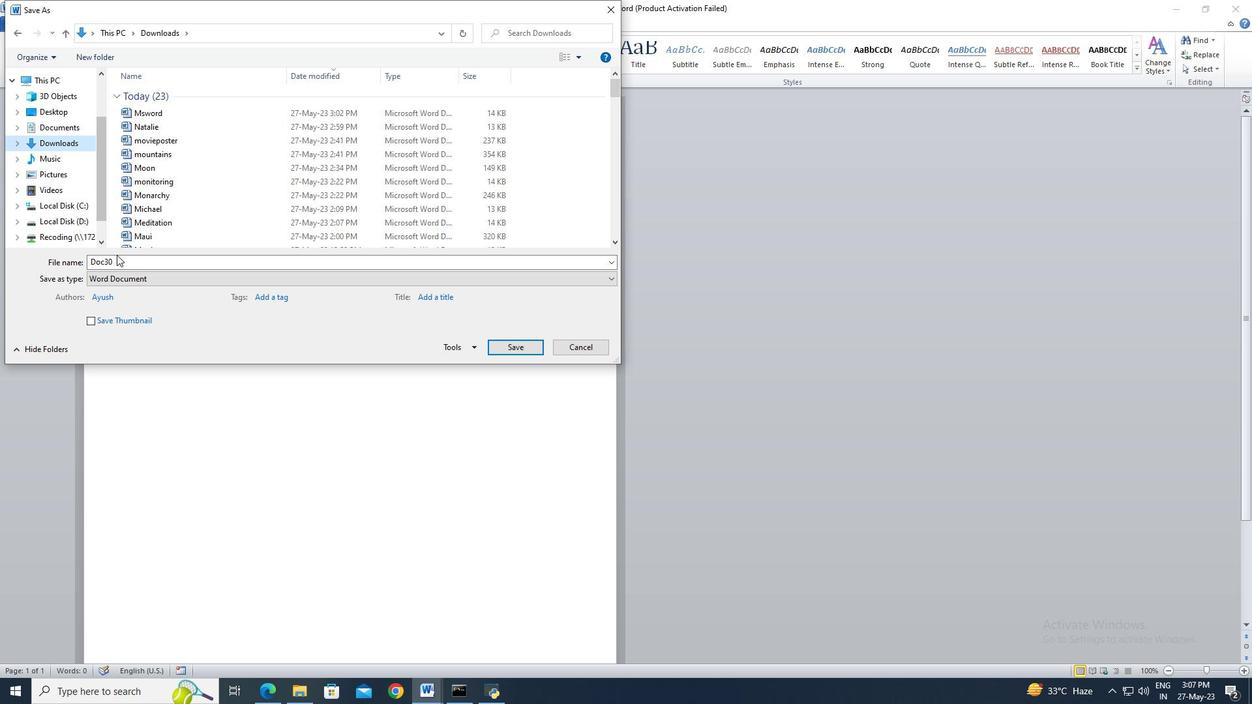 
Action: Mouse pressed left at (120, 259)
Screenshot: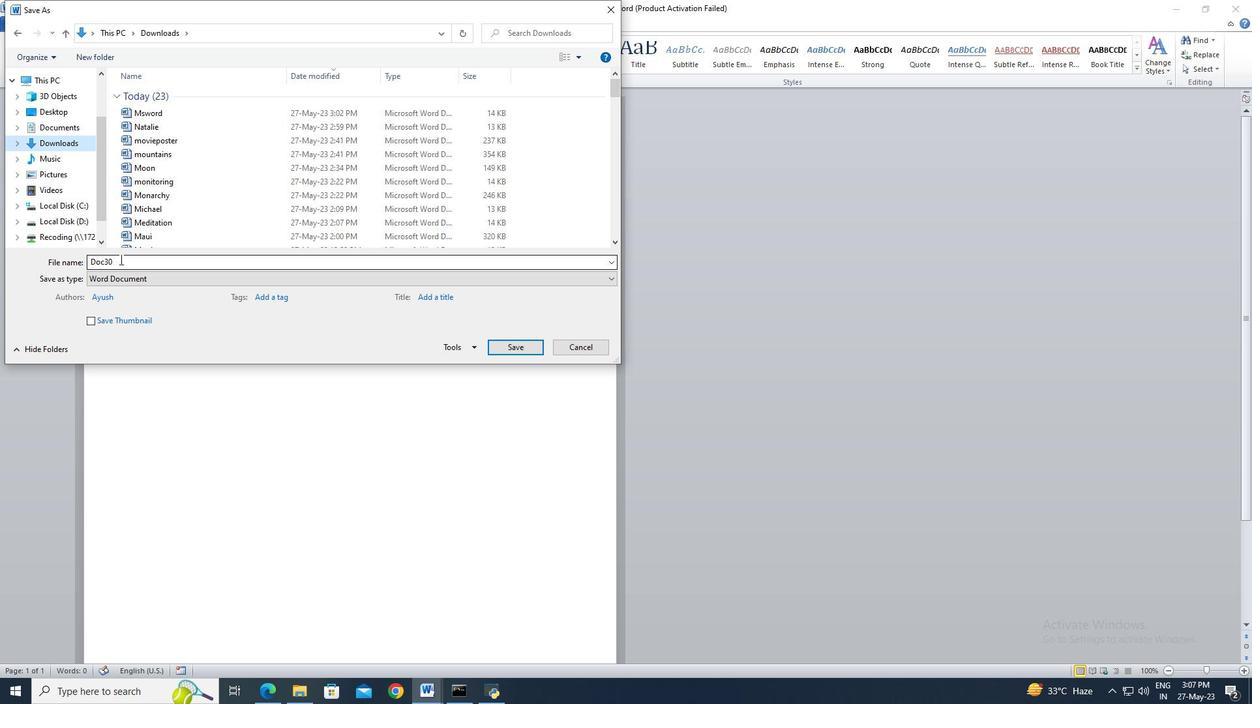 
Action: Key pressed newsletter
Screenshot: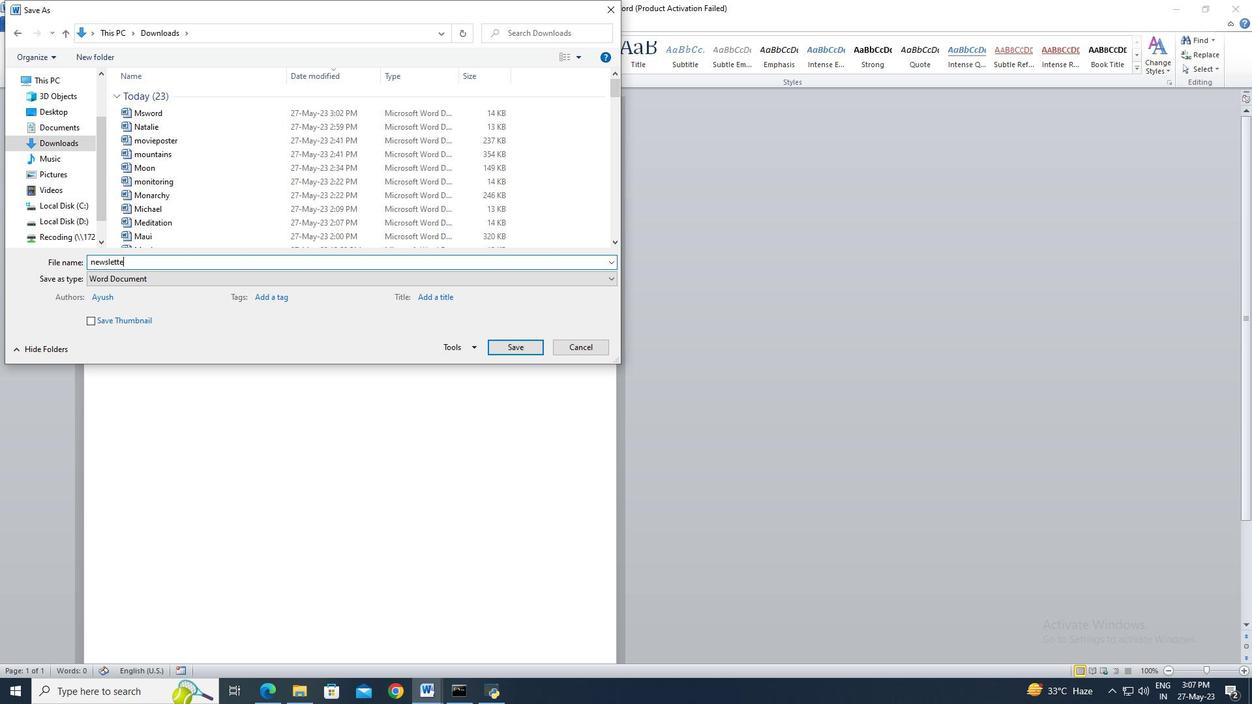 
Action: Mouse moved to (488, 347)
Screenshot: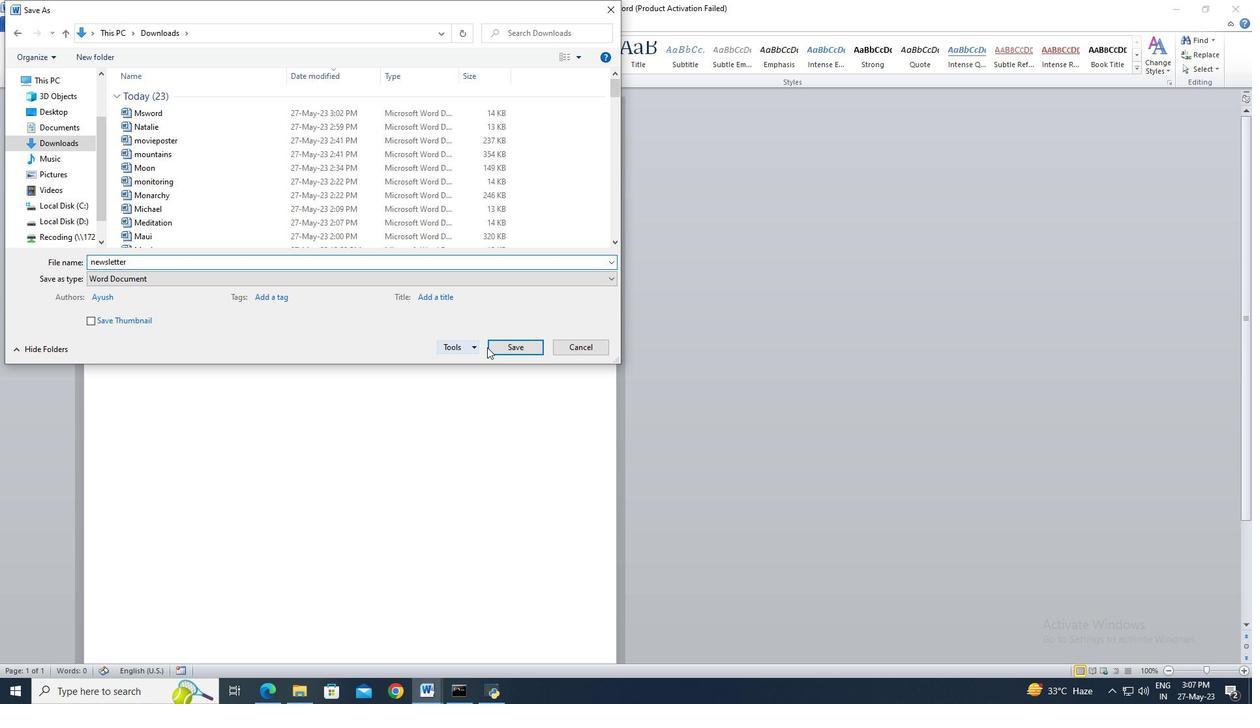 
Action: Mouse pressed left at (488, 347)
Screenshot: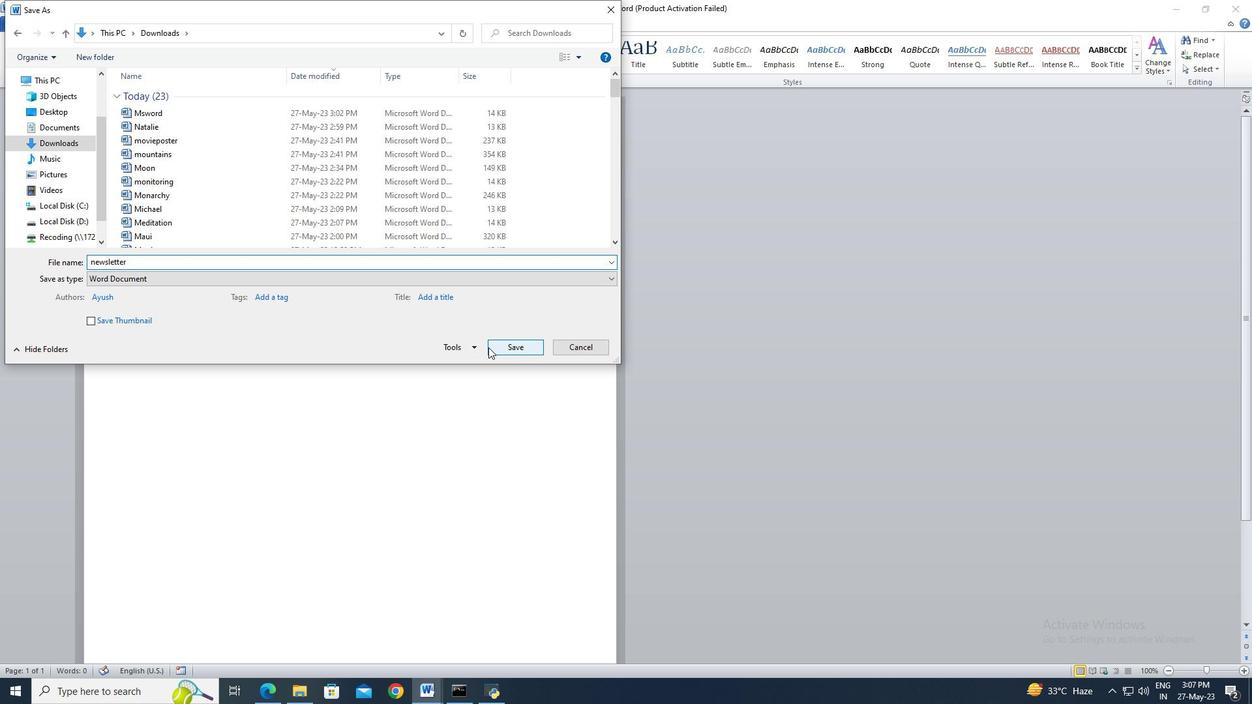 
Action: Mouse moved to (97, 30)
Screenshot: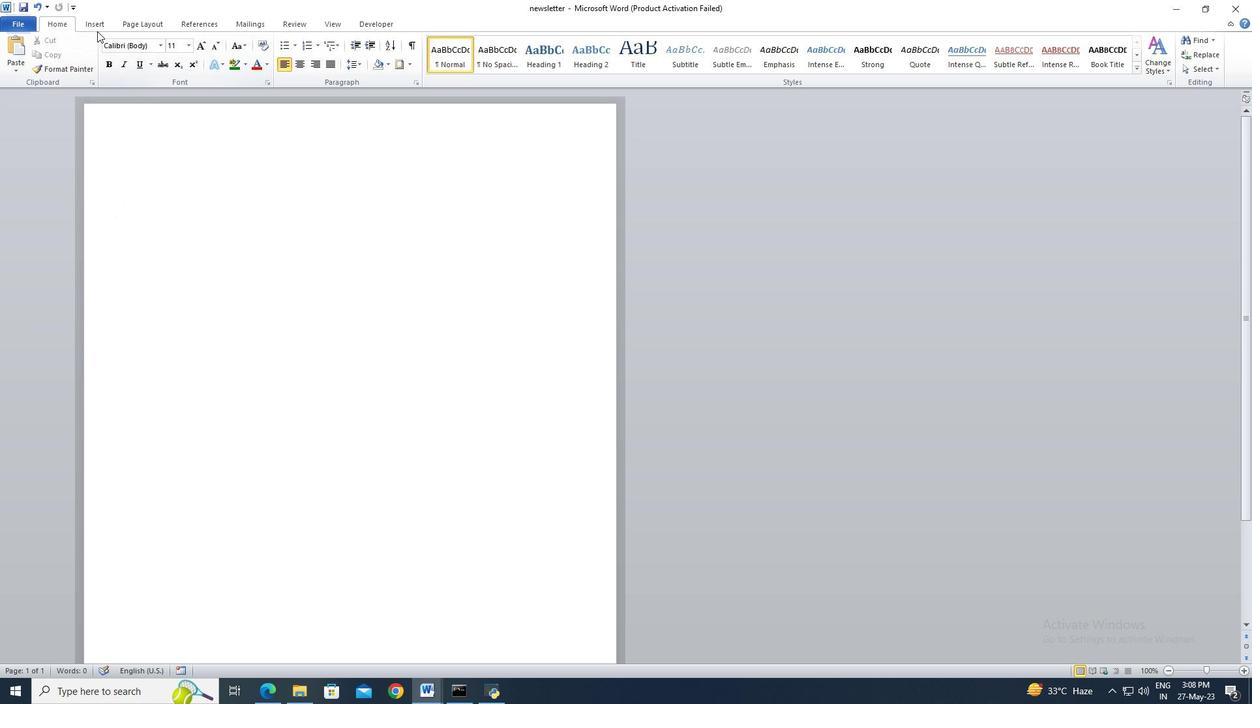 
Action: Mouse pressed left at (97, 30)
Screenshot: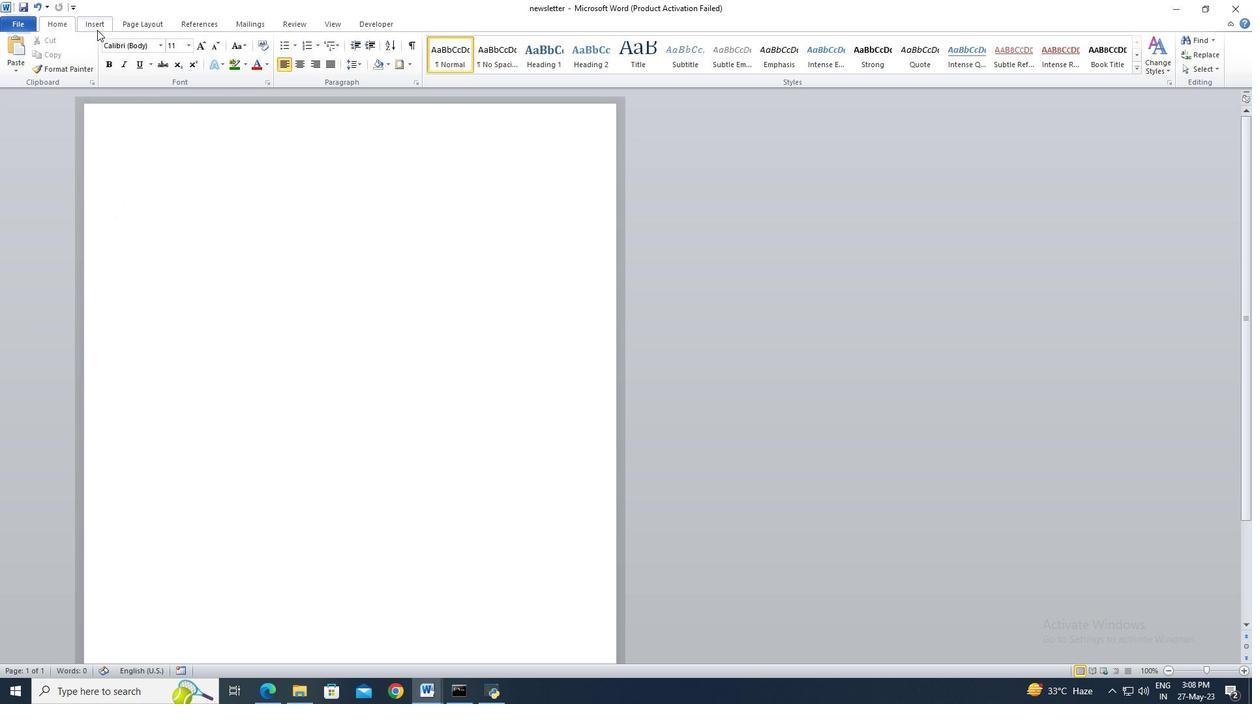 
Action: Mouse moved to (105, 61)
Screenshot: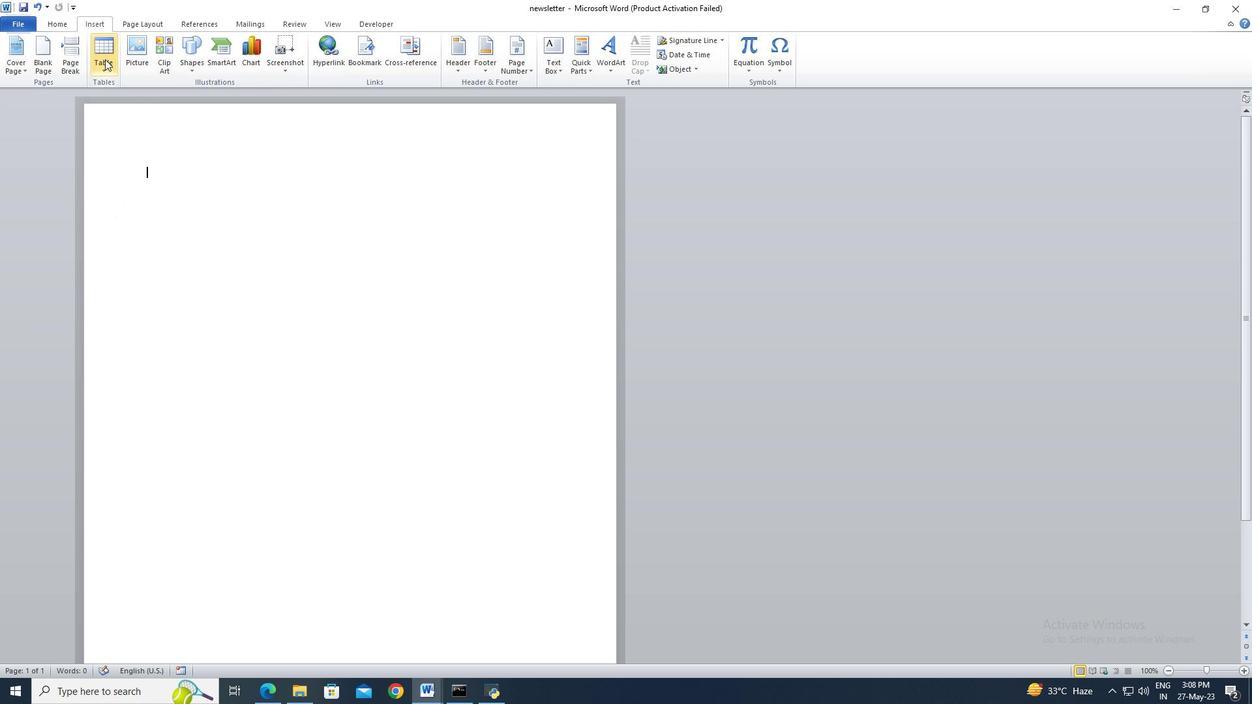 
Action: Mouse pressed left at (105, 61)
Screenshot: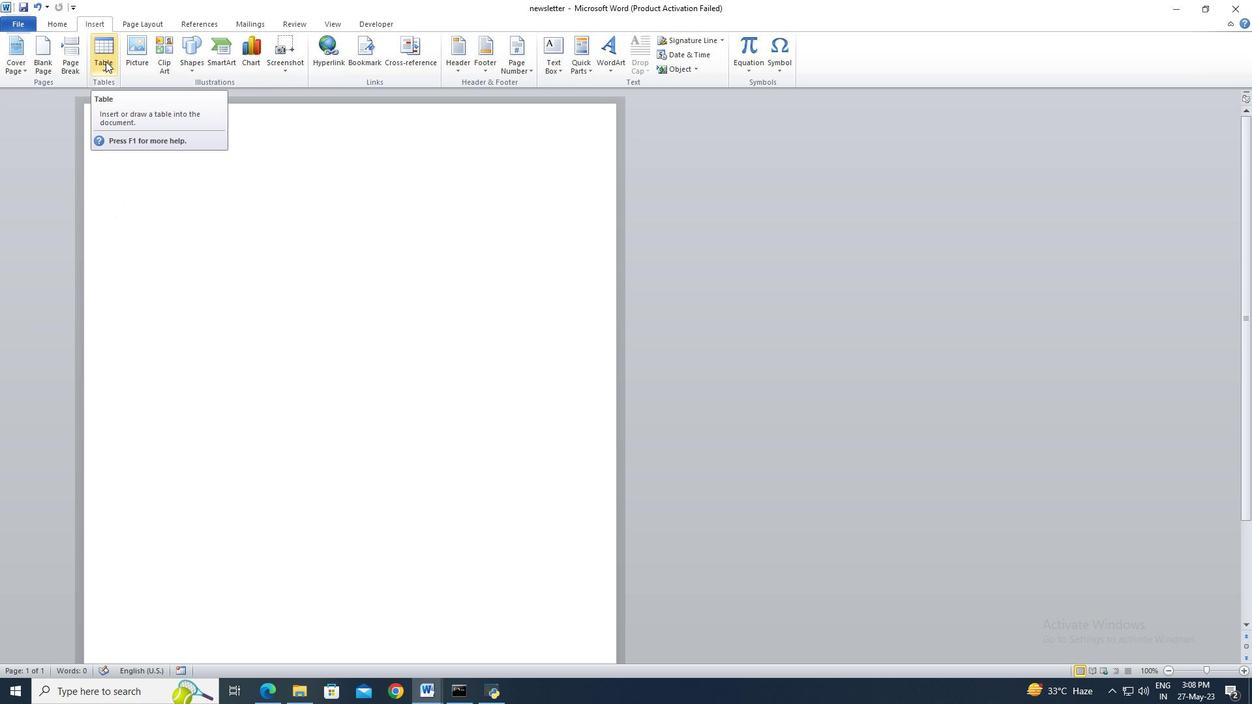
Action: Mouse moved to (123, 105)
Screenshot: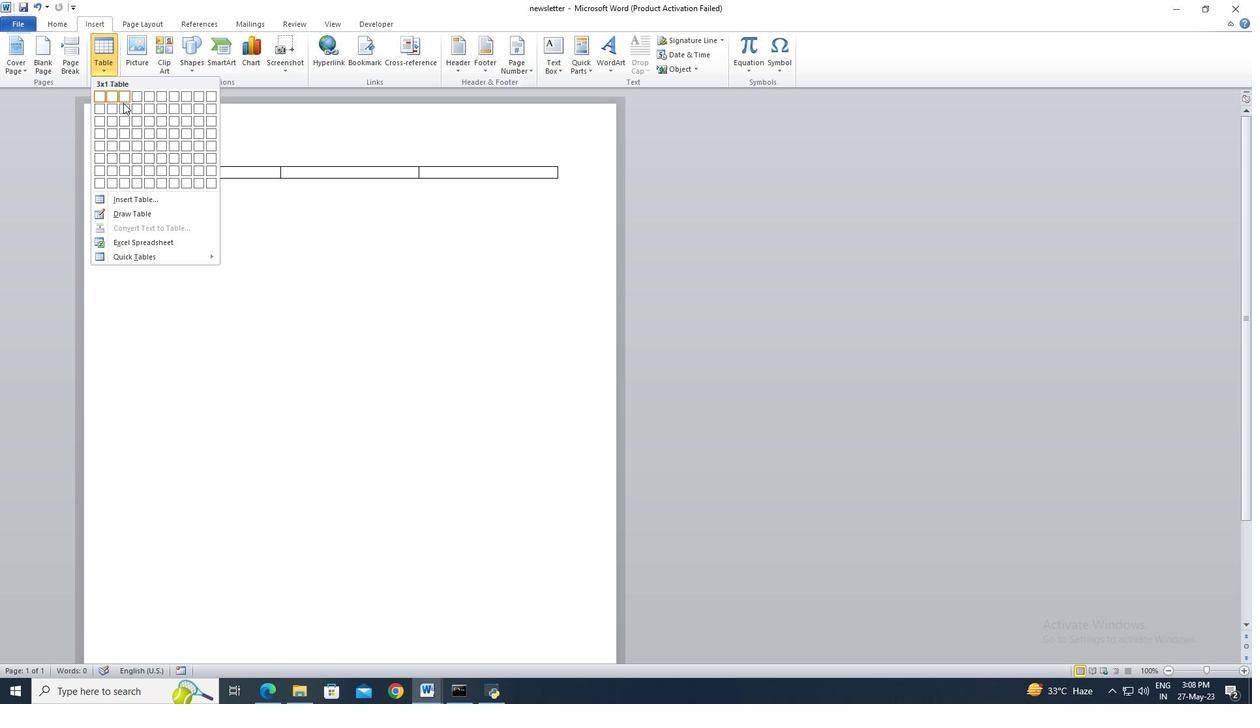 
Action: Mouse pressed left at (123, 105)
Screenshot: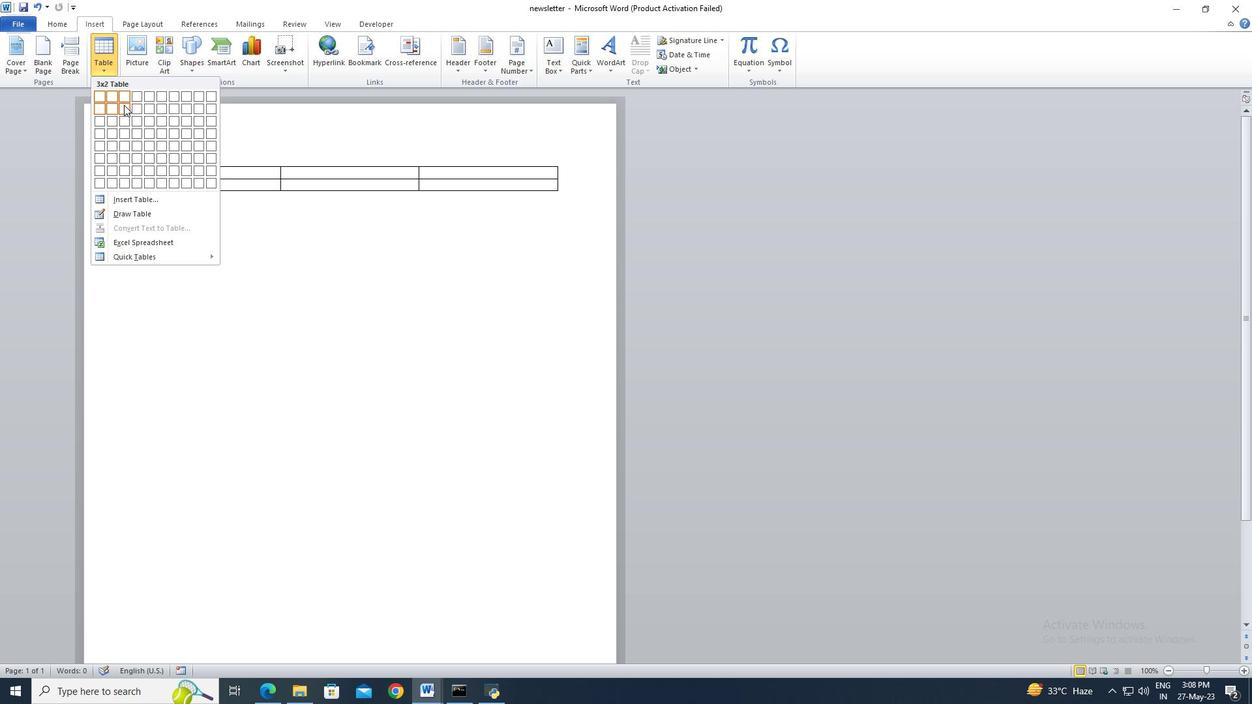 
Action: Mouse moved to (161, 172)
Screenshot: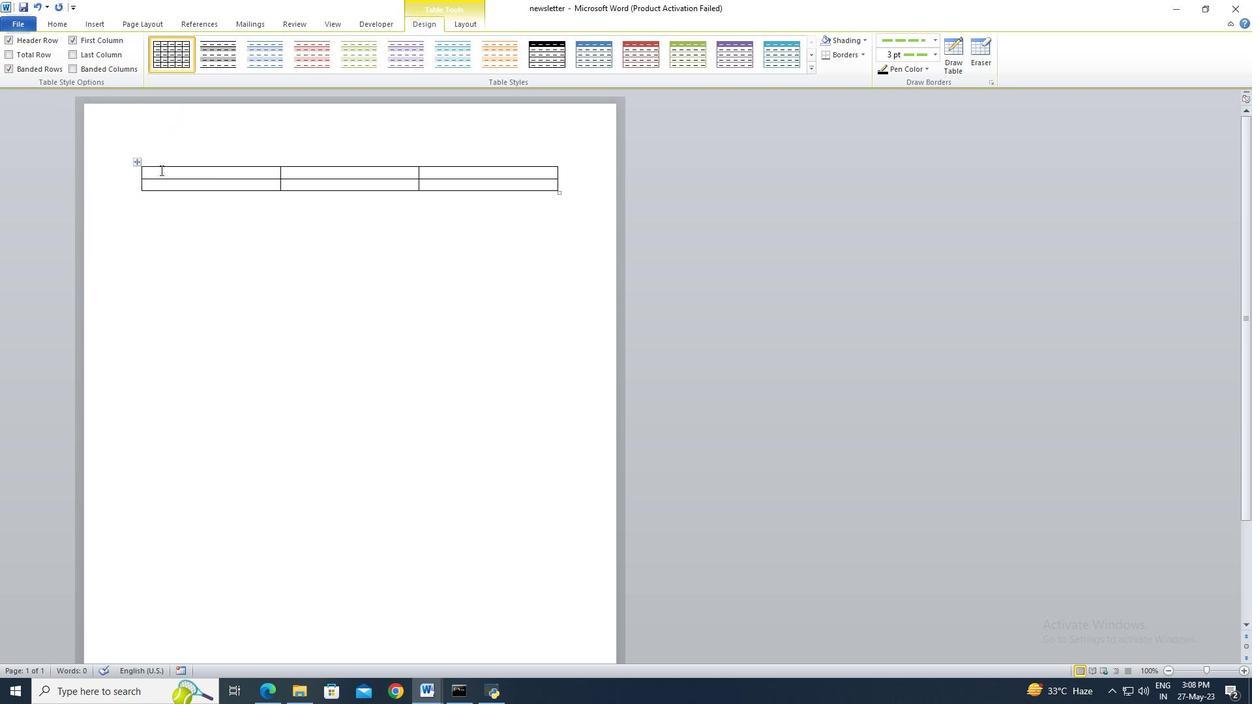
Action: Mouse pressed left at (161, 172)
Screenshot: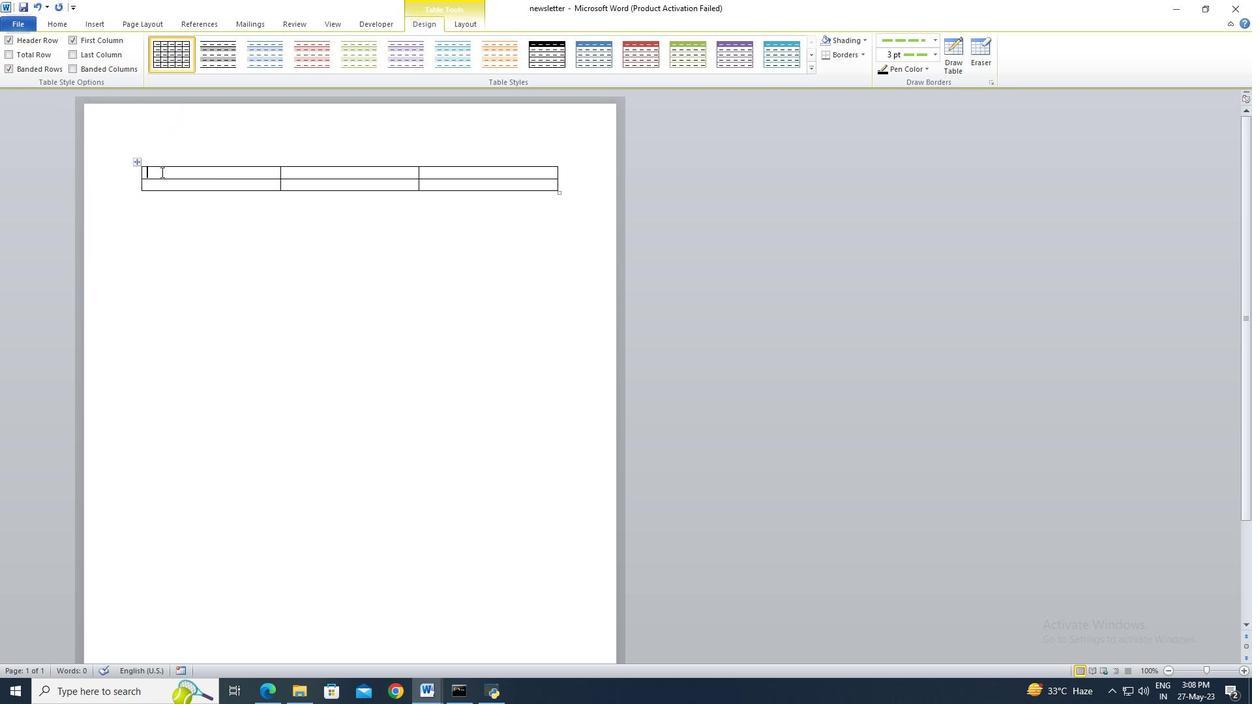 
Action: Key pressed <Key.shift>Employee<Key.space><Key.shift>Name<Key.tab><Key.shift>Monday<Key.tab><Key.shift><Key.shift><Key.shift><Key.shift><Key.shift><Key.shift><Key.shift><Key.shift><Key.shift>Tuesday
Screenshot: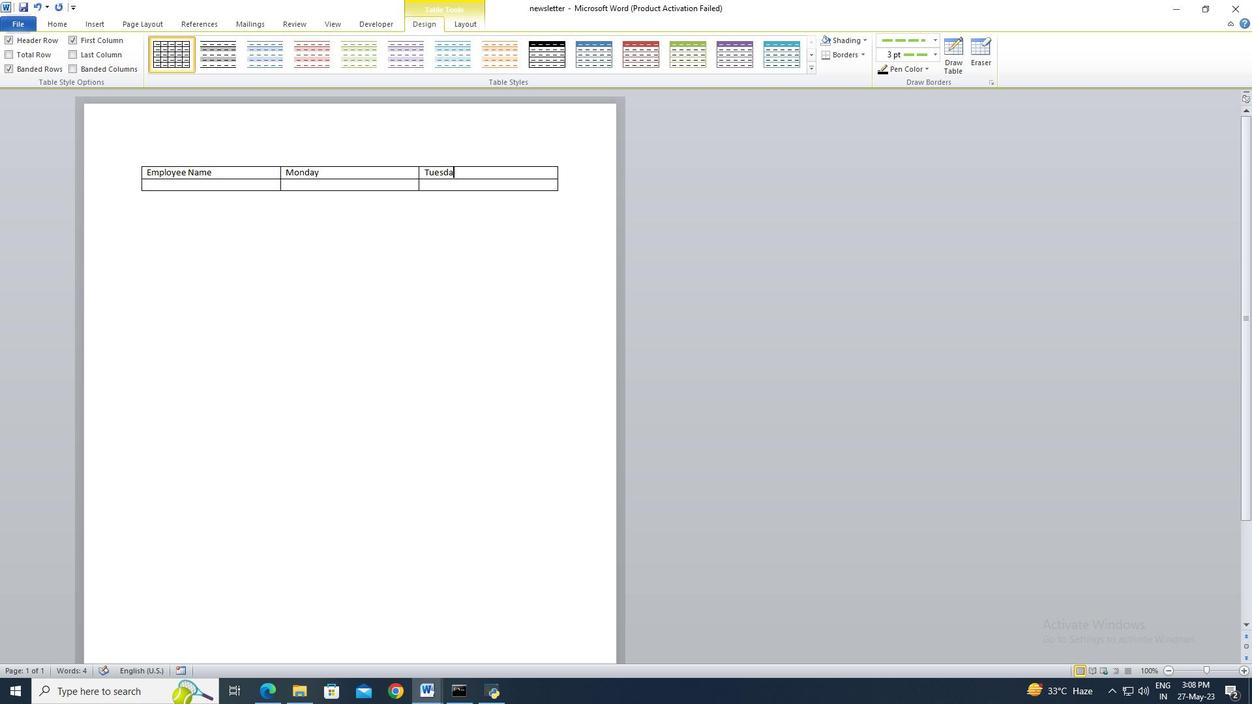 
Action: Mouse moved to (151, 181)
Screenshot: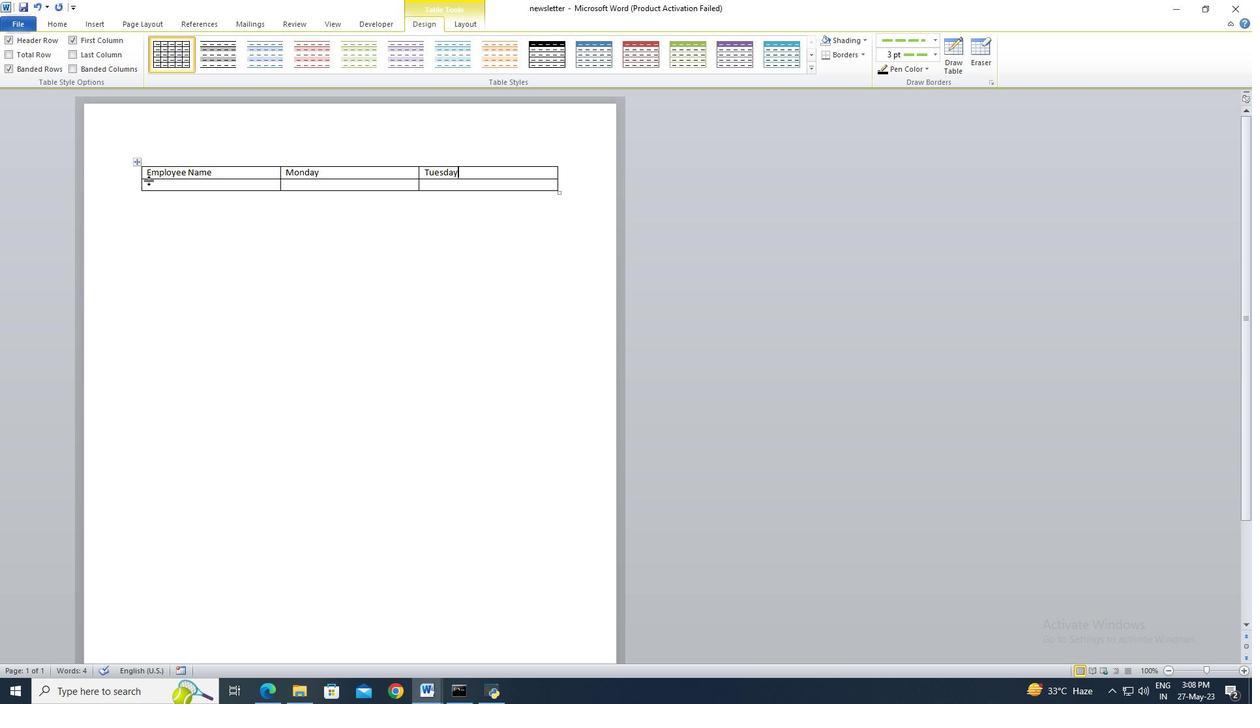
Action: Mouse pressed left at (151, 181)
Screenshot: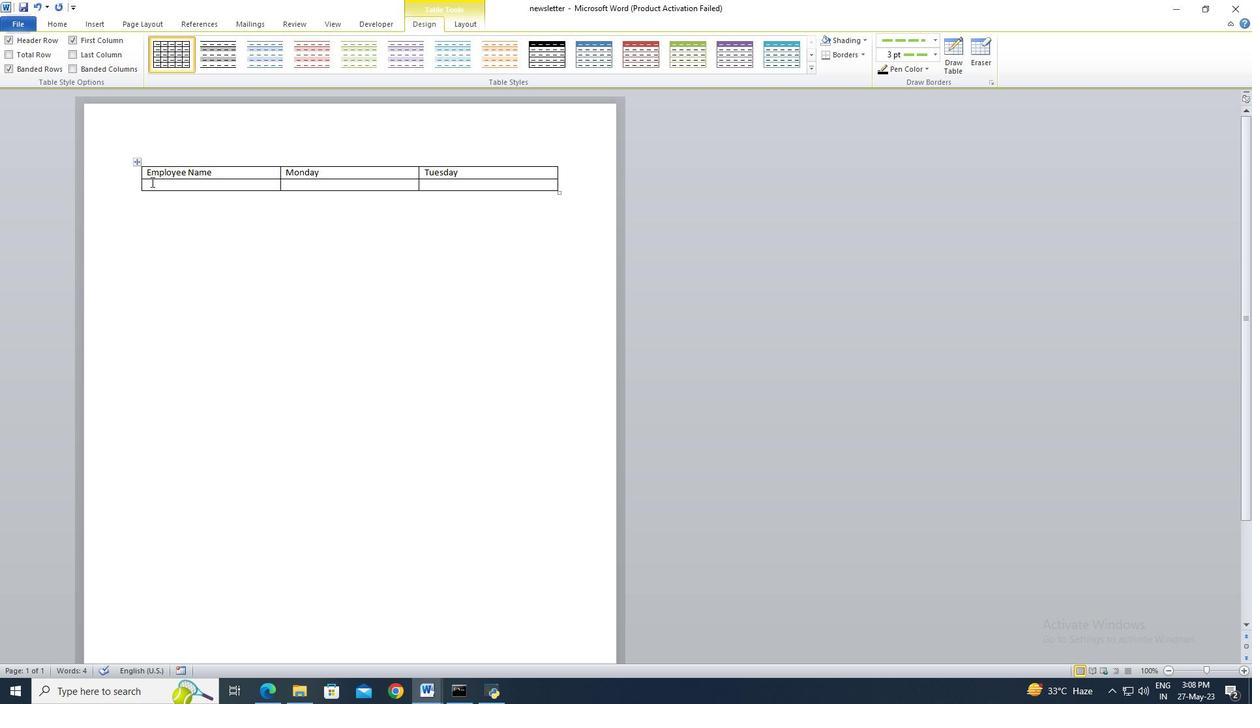 
Action: Key pressed <Key.shift>John<Key.tab>1<Key.shift>:00<Key.space><Key.shift>Pm<Key.tab>3<Key.shift>:00<Key.space><Key.shift>Pm
Screenshot: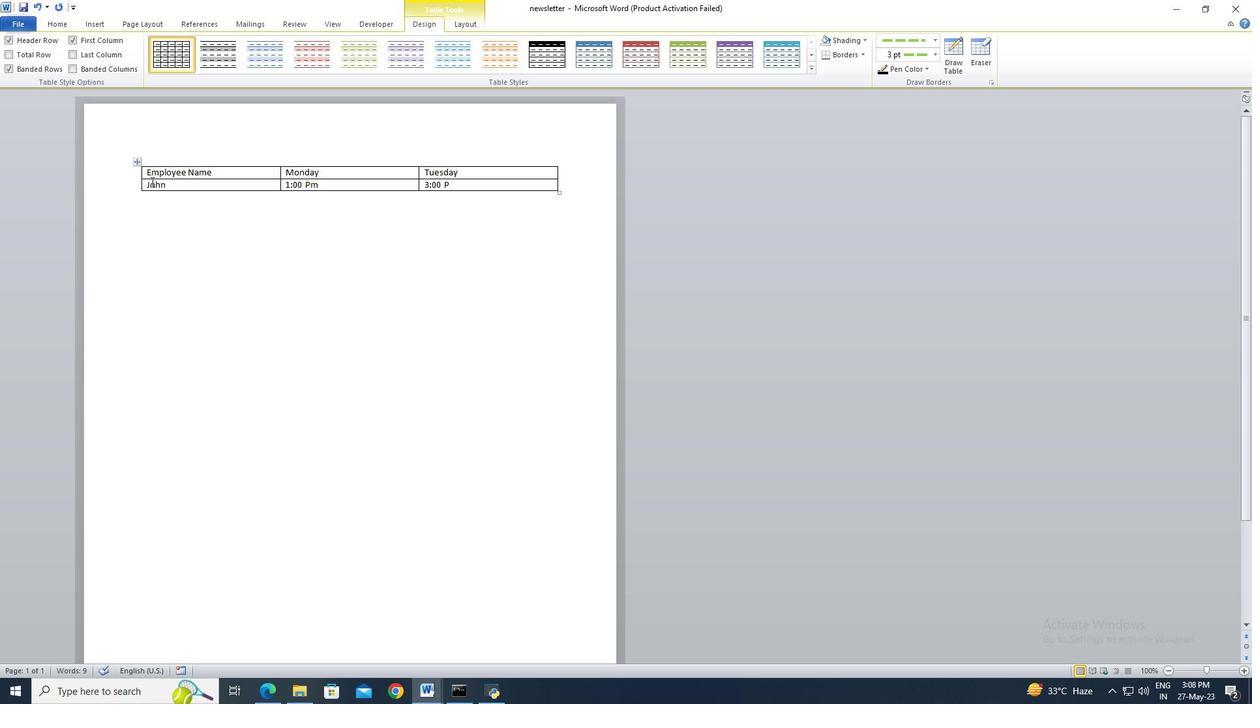 
Action: Mouse moved to (770, 53)
Screenshot: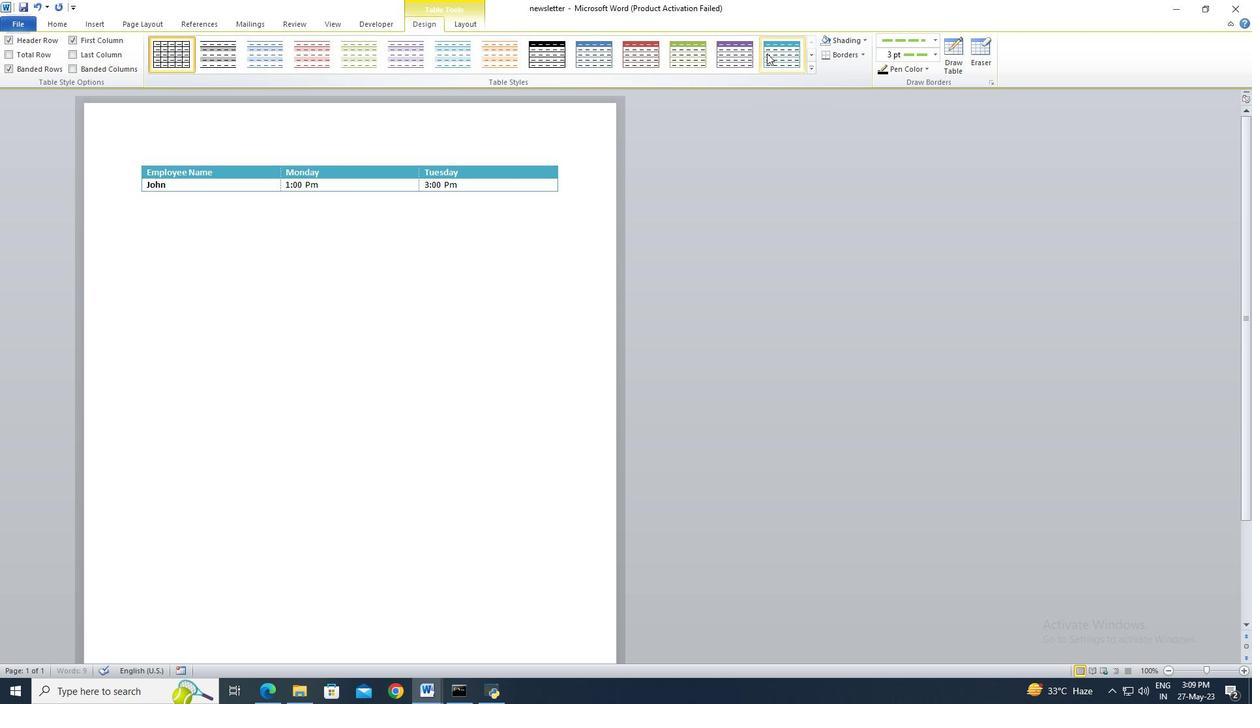
Action: Mouse pressed left at (770, 53)
Screenshot: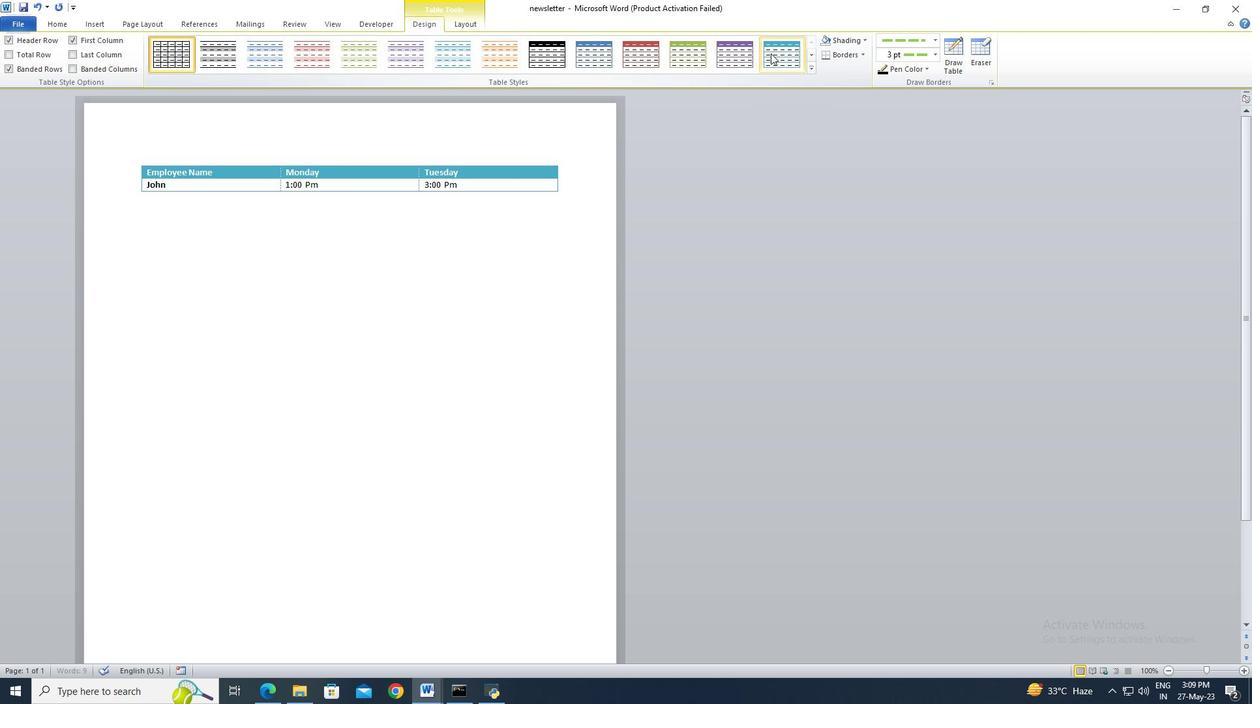 
Action: Mouse moved to (503, 208)
Screenshot: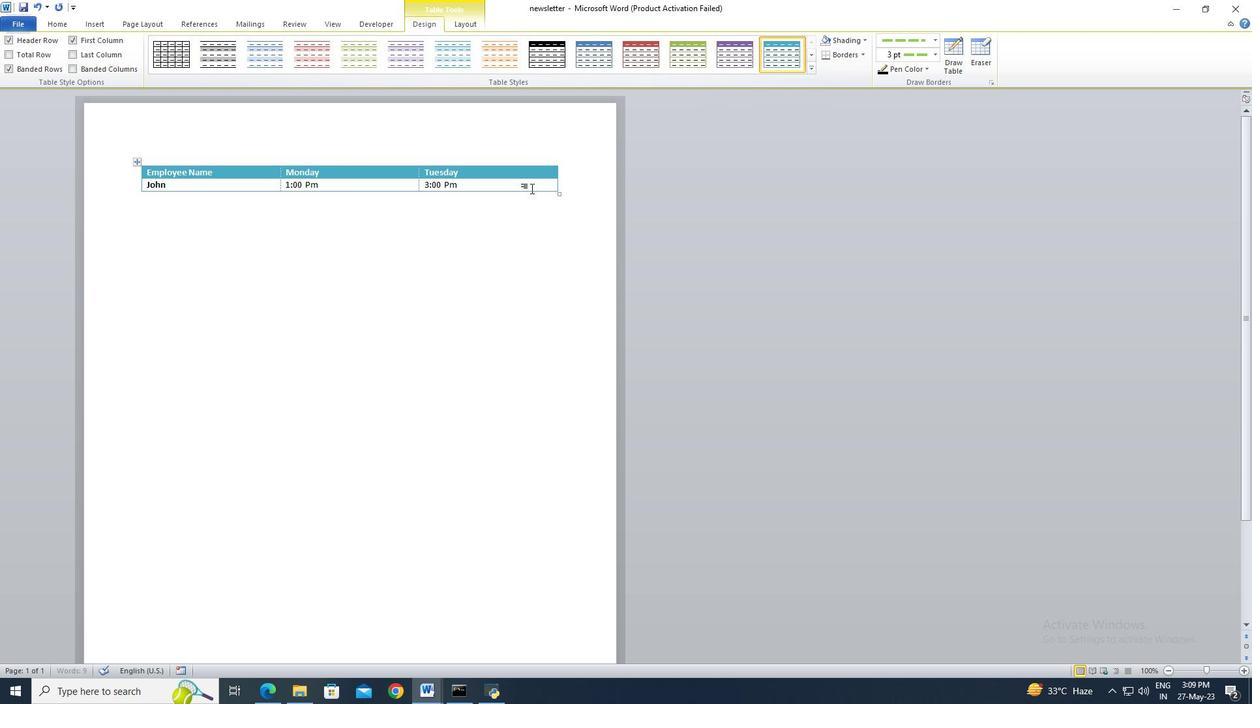 
